 Task: Find connections with filter location Vaulx-en-Velin with filter topic #Businessintelligence with filter profile language French with filter current company Viatris with filter school Loyola-ICAM College of Engineering and Technology with filter industry Machinery Manufacturing with filter service category Customer Service with filter keywords title Technical Writer
Action: Mouse moved to (255, 202)
Screenshot: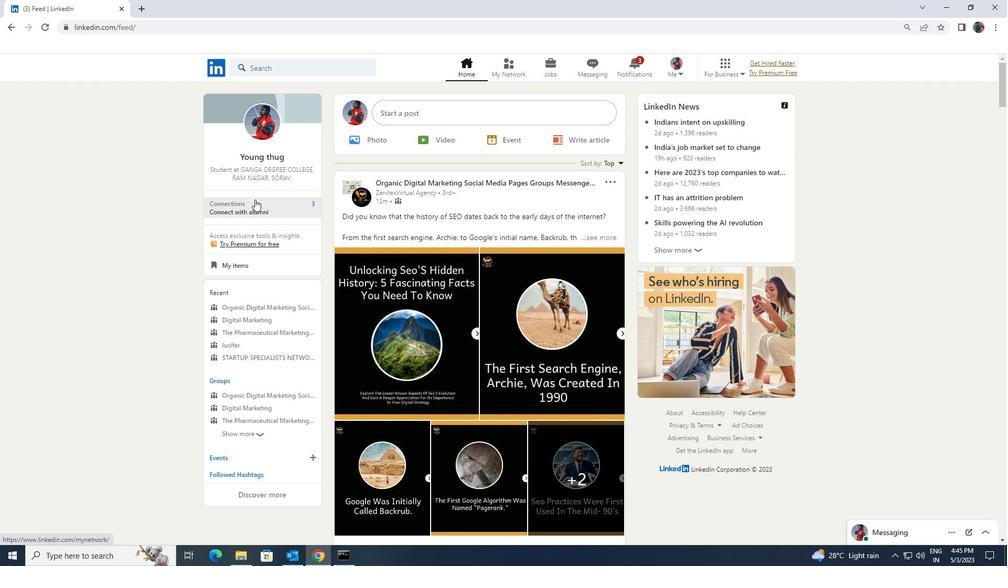 
Action: Mouse pressed left at (255, 202)
Screenshot: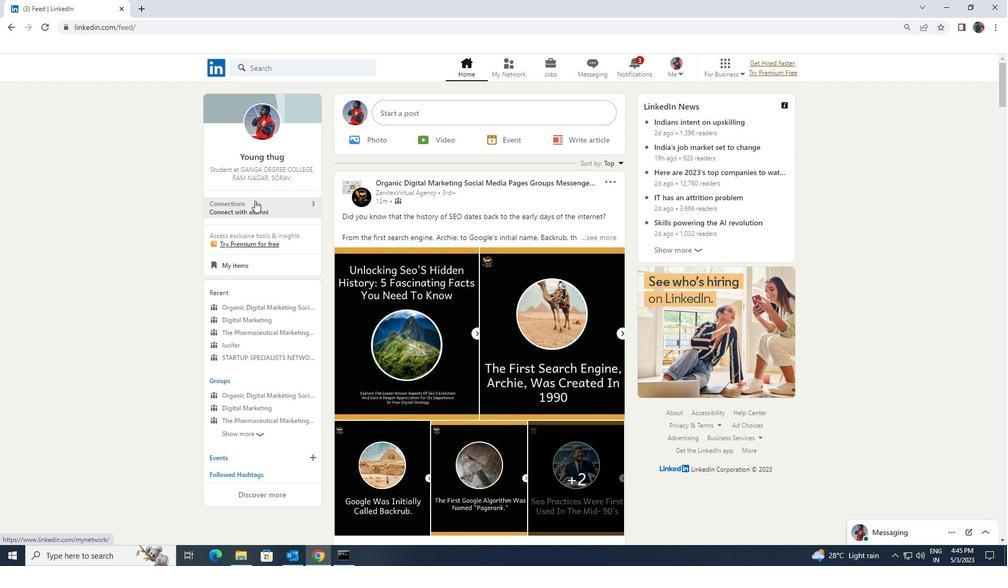 
Action: Mouse moved to (266, 129)
Screenshot: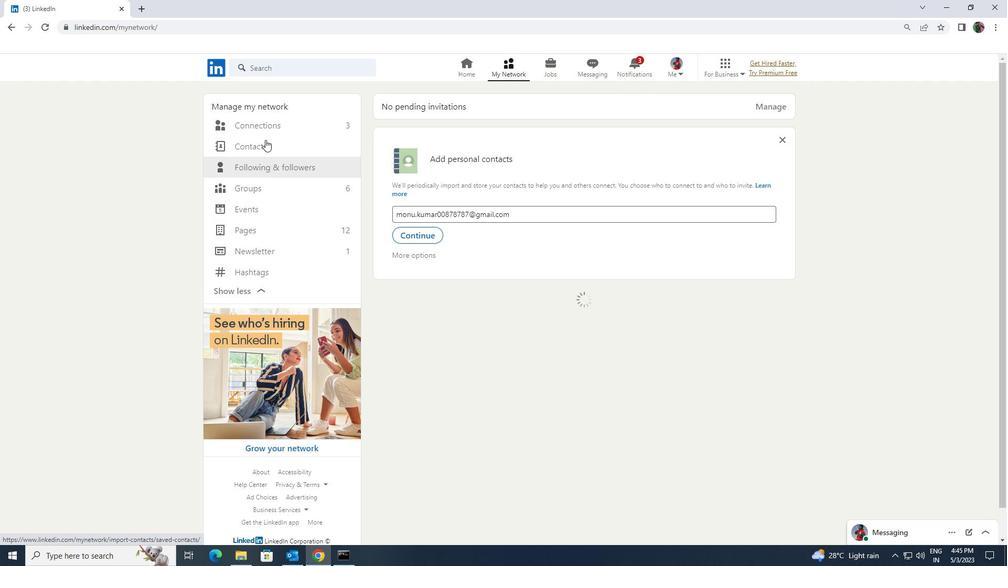 
Action: Mouse pressed left at (266, 129)
Screenshot: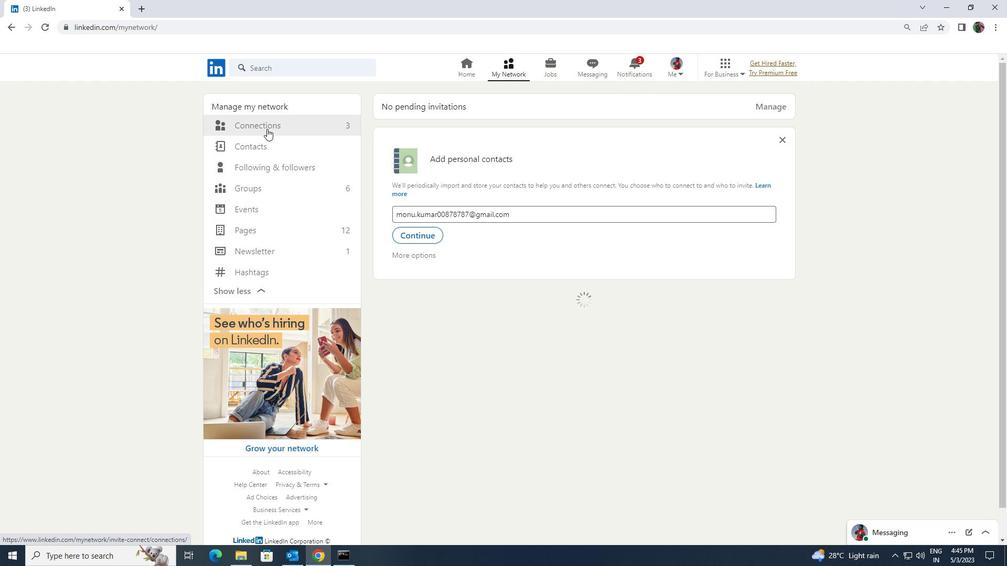 
Action: Mouse moved to (569, 125)
Screenshot: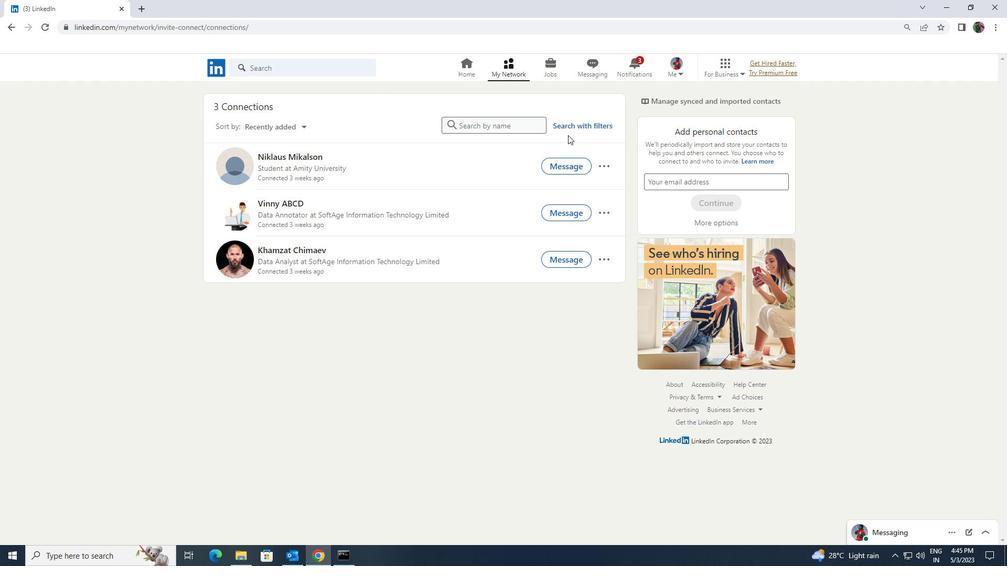 
Action: Mouse pressed left at (569, 125)
Screenshot: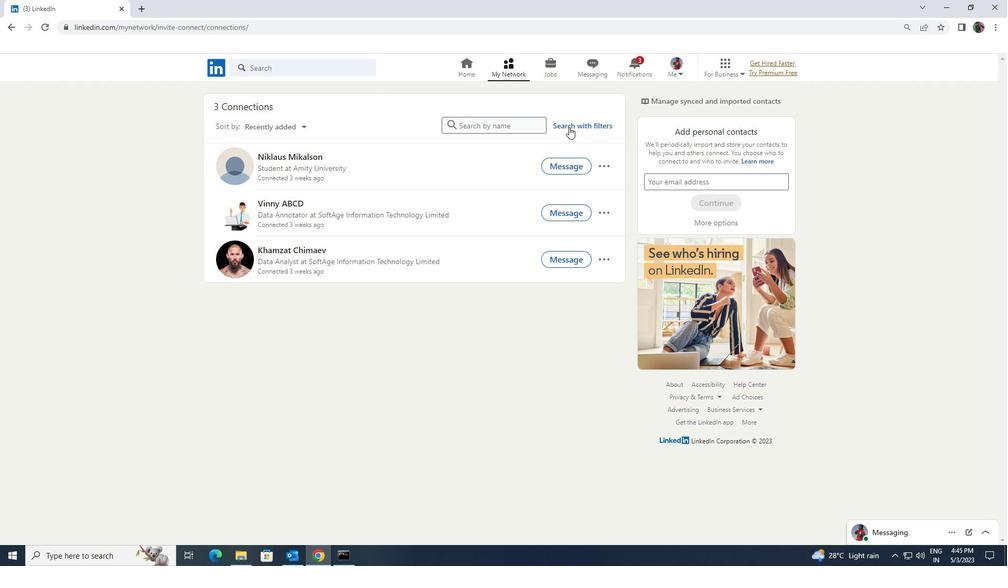 
Action: Mouse moved to (545, 99)
Screenshot: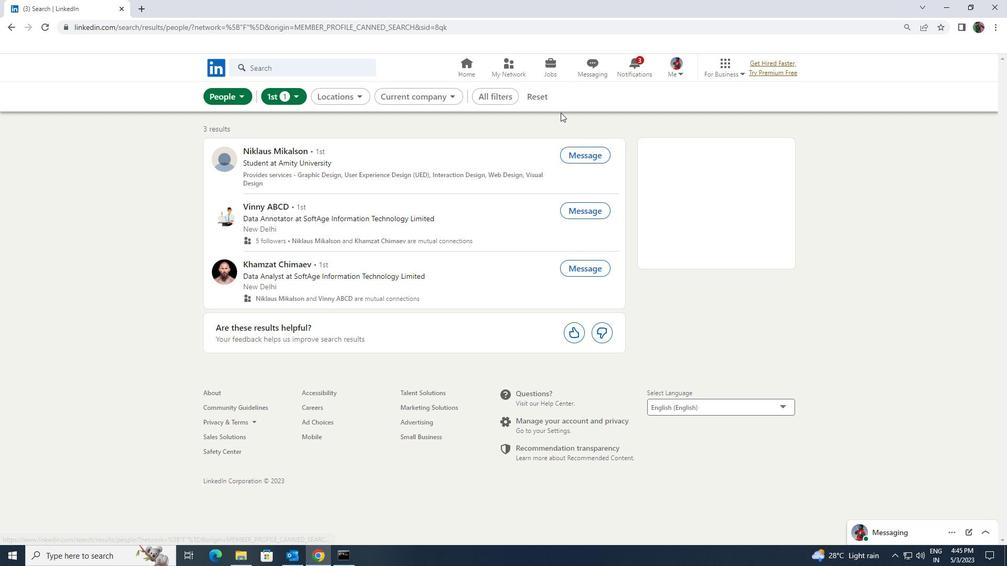 
Action: Mouse pressed left at (545, 99)
Screenshot: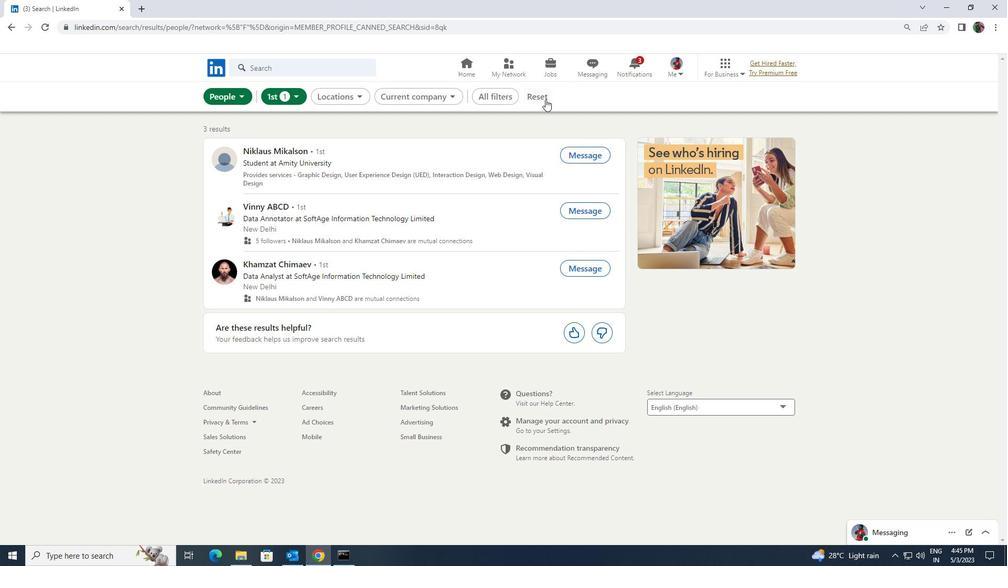 
Action: Mouse moved to (529, 96)
Screenshot: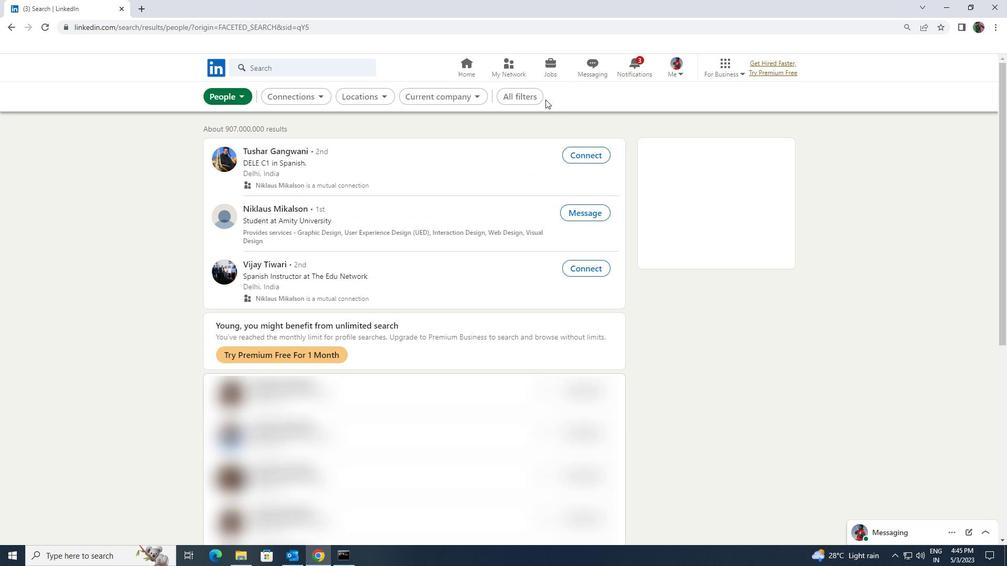 
Action: Mouse pressed left at (529, 96)
Screenshot: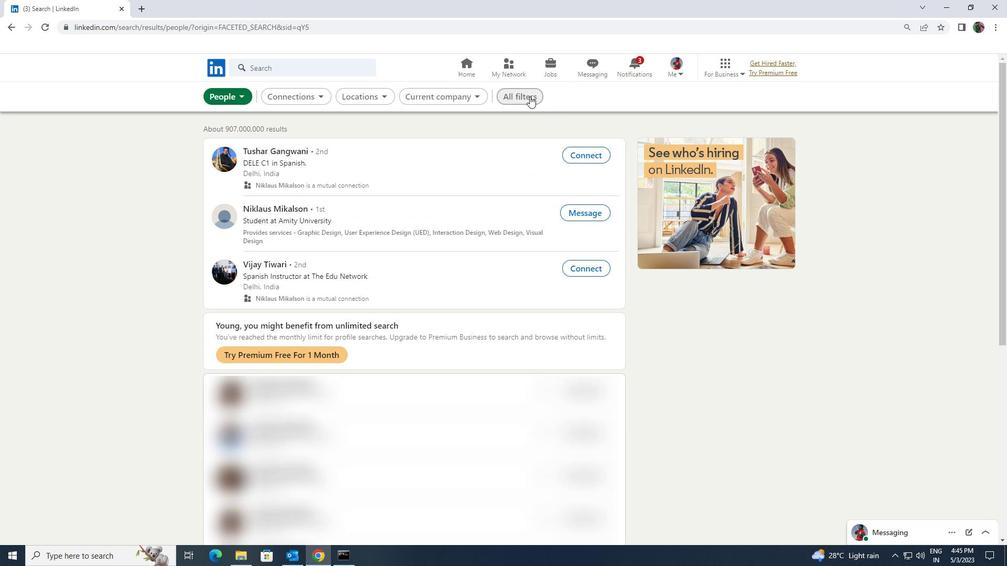 
Action: Mouse moved to (862, 408)
Screenshot: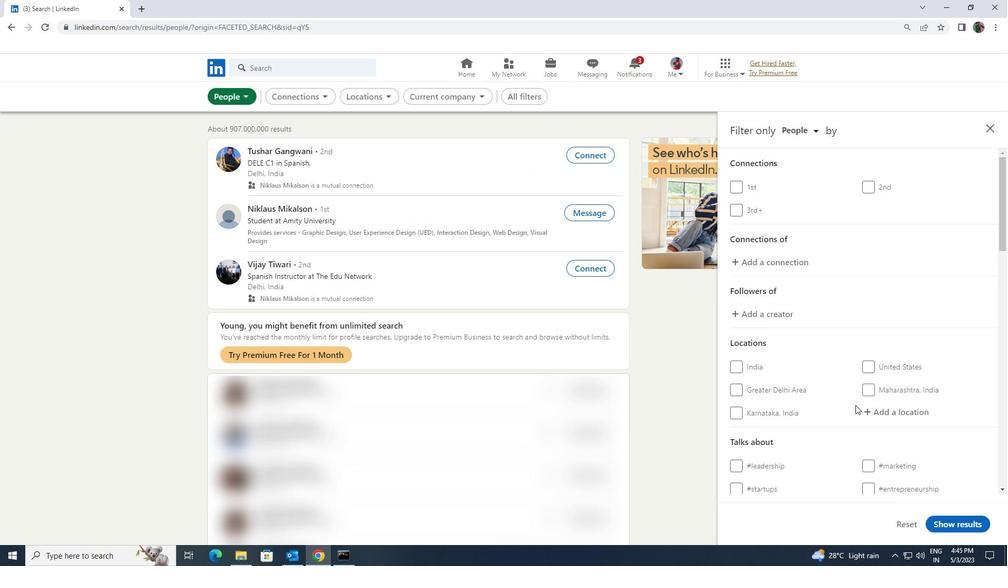 
Action: Mouse pressed left at (862, 408)
Screenshot: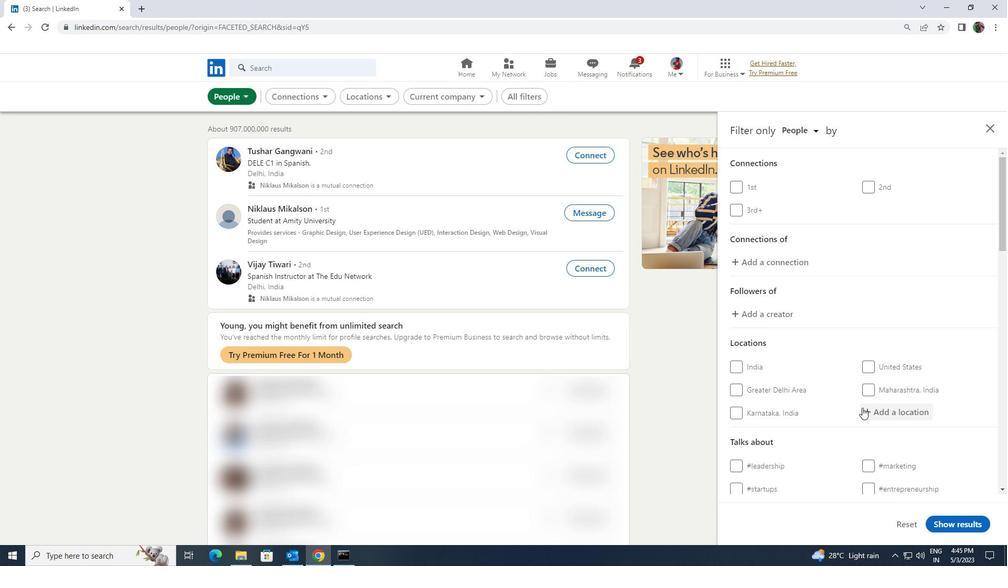 
Action: Key pressed <Key.shift>VAUL
Screenshot: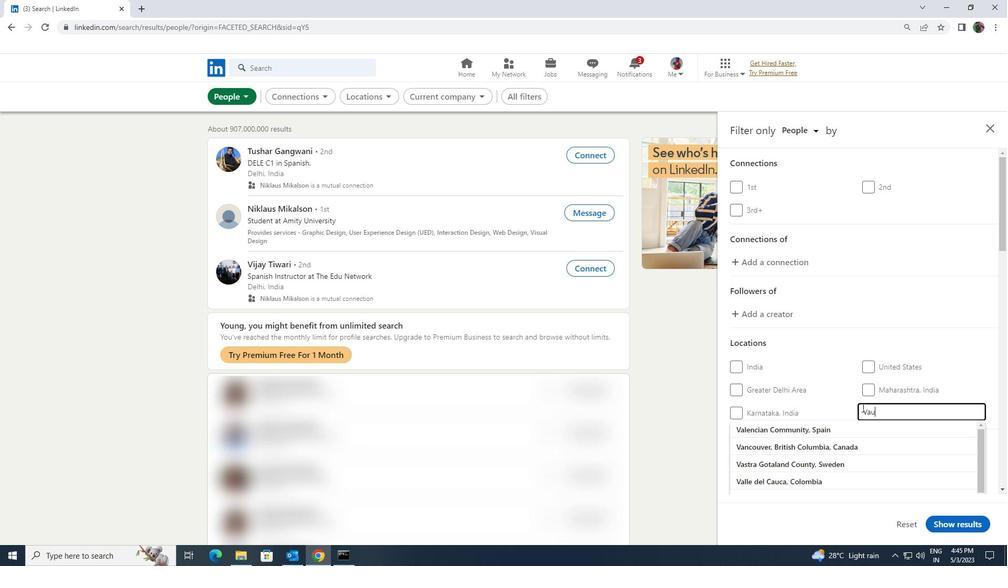
Action: Mouse moved to (878, 430)
Screenshot: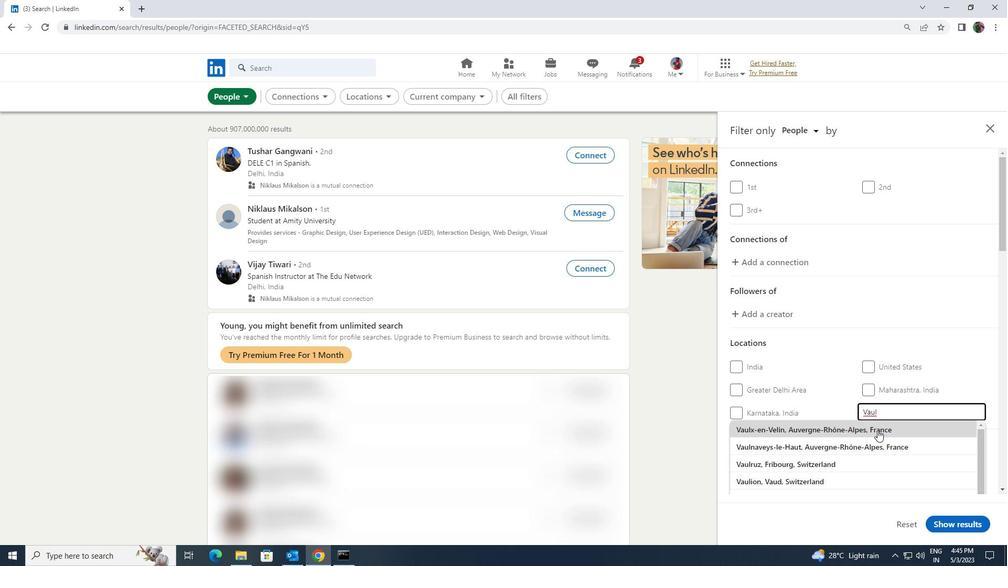 
Action: Mouse pressed left at (878, 430)
Screenshot: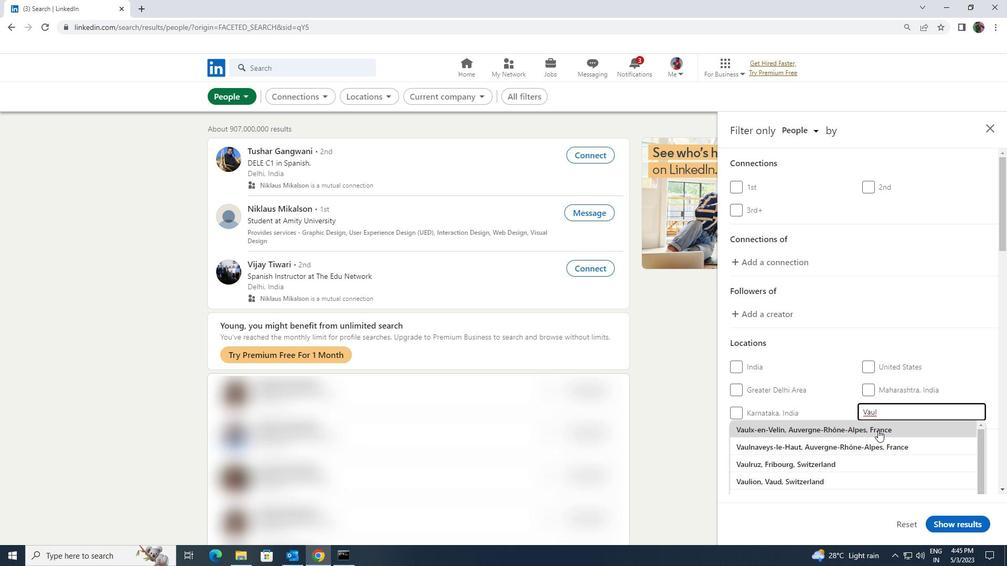 
Action: Mouse scrolled (878, 430) with delta (0, 0)
Screenshot: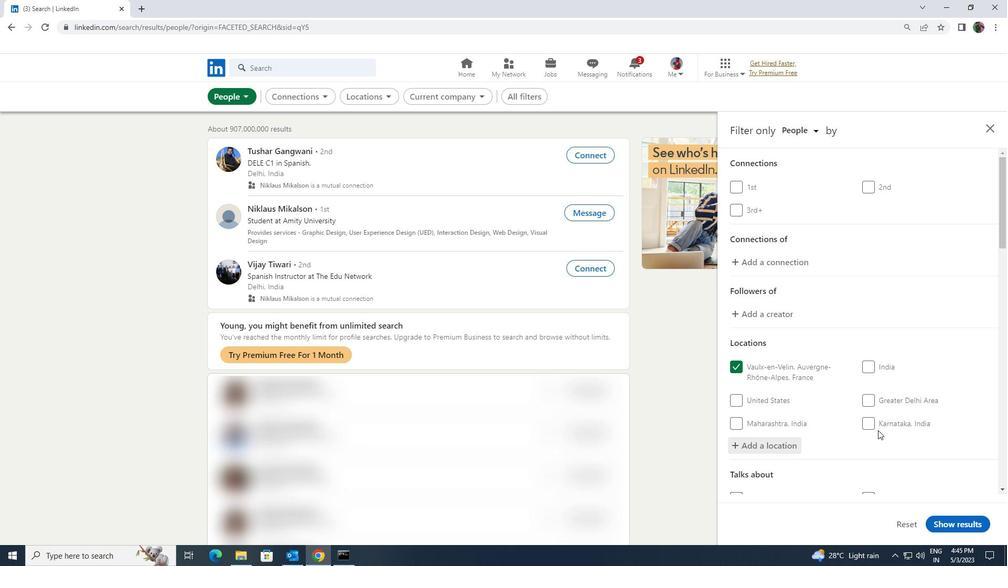
Action: Mouse scrolled (878, 430) with delta (0, 0)
Screenshot: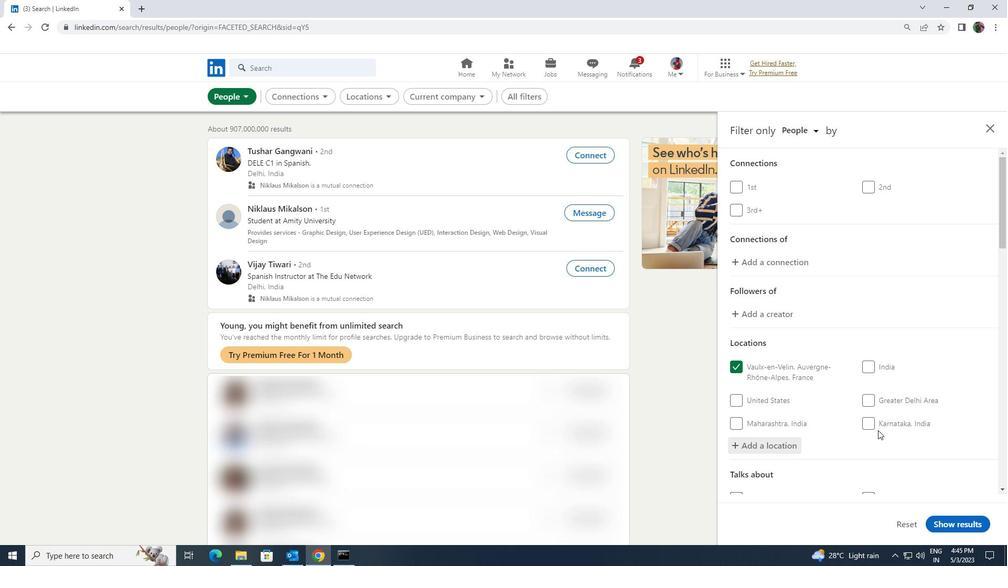 
Action: Mouse moved to (880, 437)
Screenshot: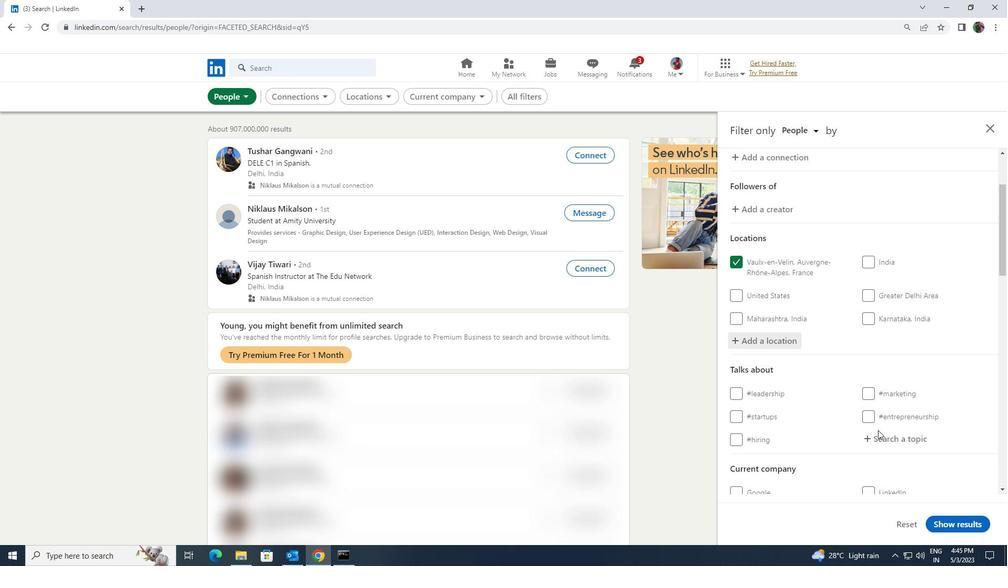 
Action: Mouse pressed left at (880, 437)
Screenshot: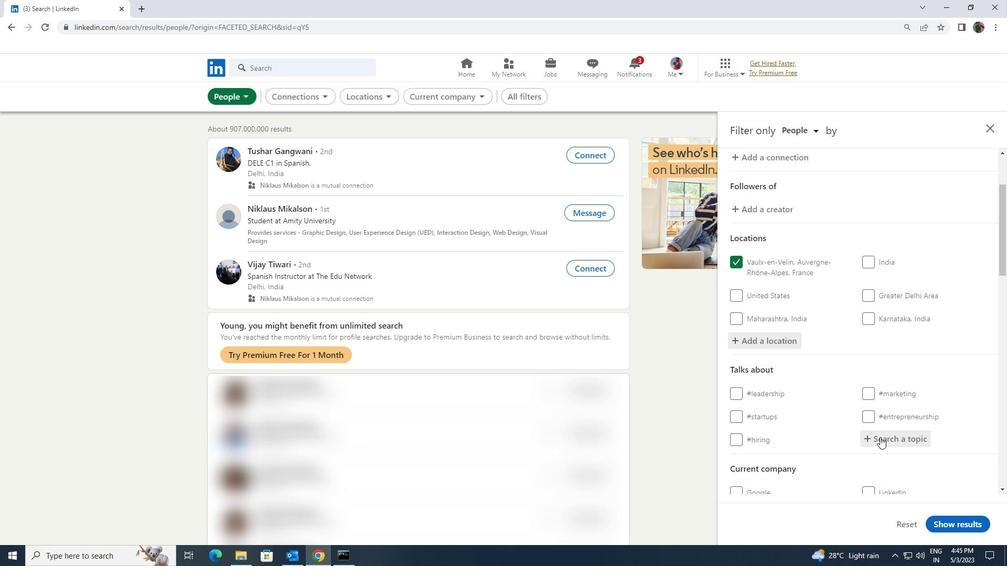 
Action: Key pressed <Key.shift><Key.shift><Key.shift>BUSINESSINT
Screenshot: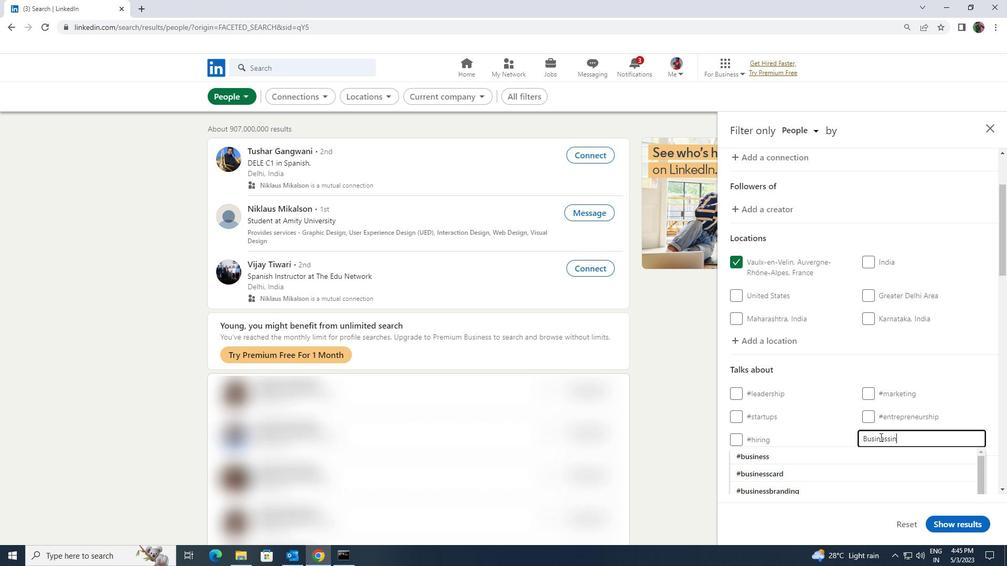 
Action: Mouse moved to (874, 450)
Screenshot: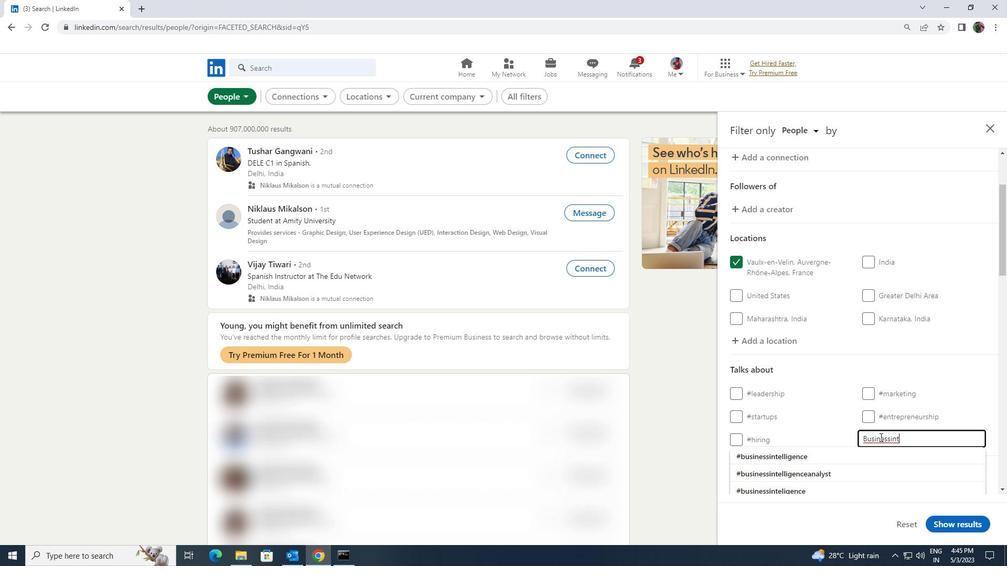 
Action: Mouse pressed left at (874, 450)
Screenshot: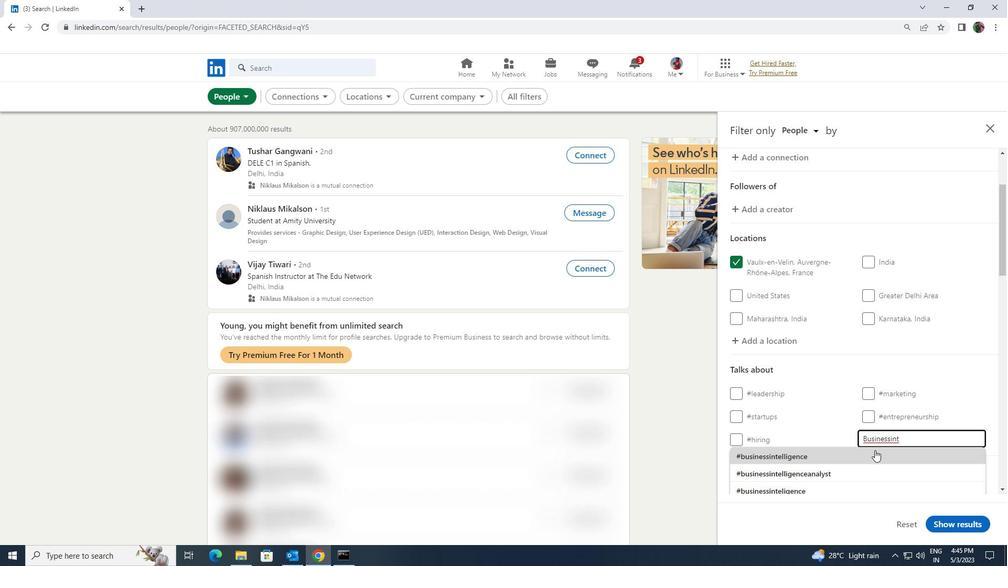 
Action: Mouse scrolled (874, 450) with delta (0, 0)
Screenshot: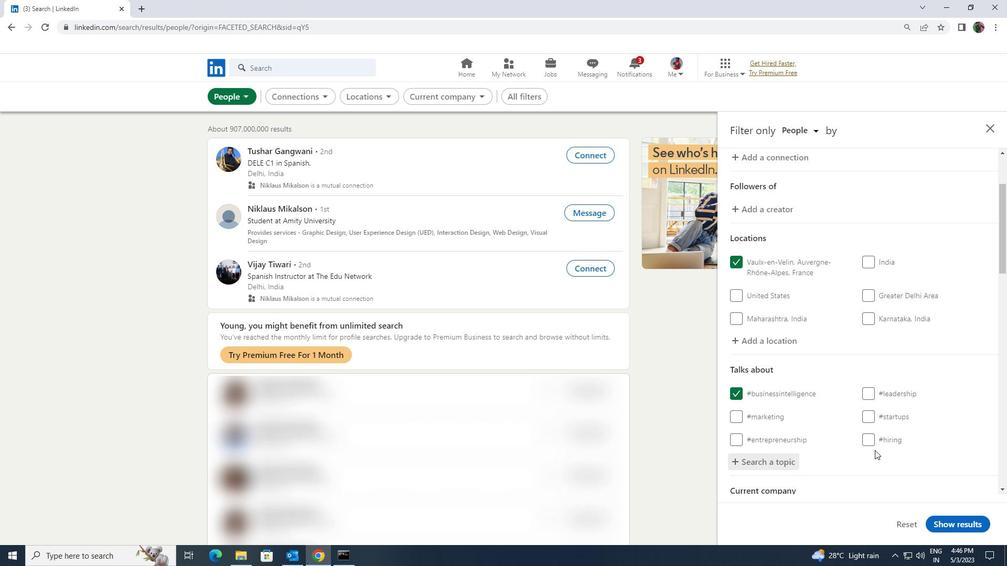 
Action: Mouse scrolled (874, 450) with delta (0, 0)
Screenshot: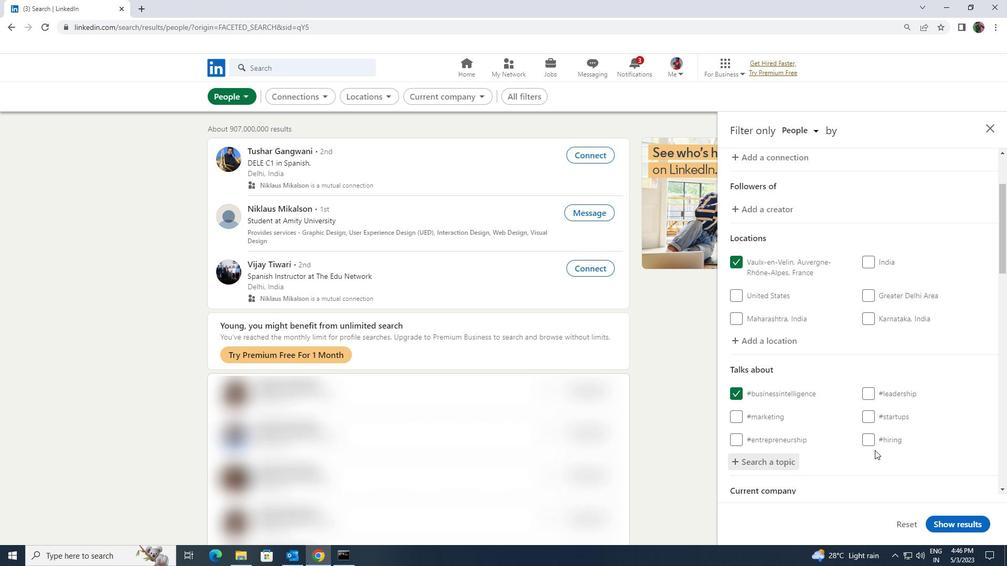 
Action: Mouse moved to (873, 450)
Screenshot: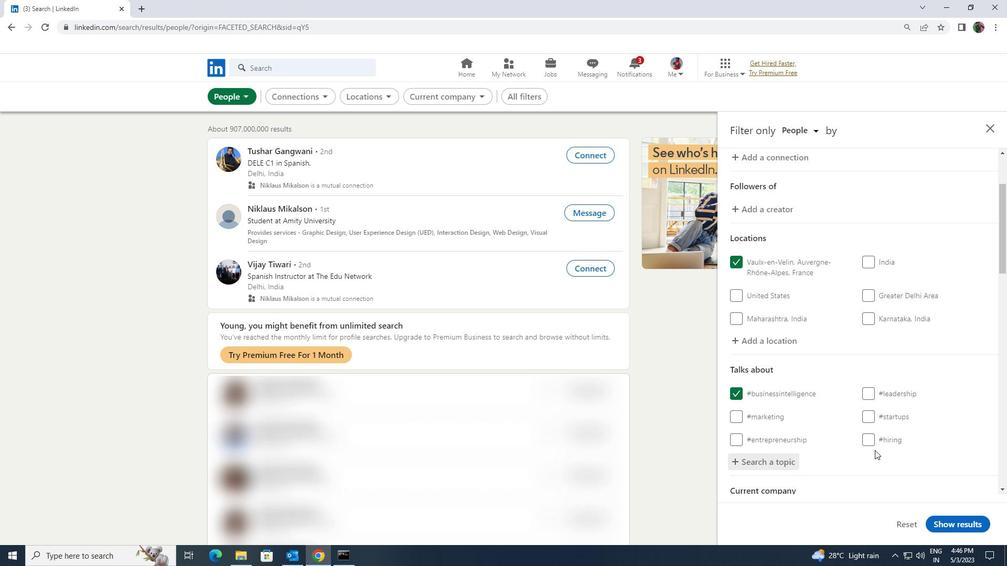 
Action: Mouse scrolled (873, 449) with delta (0, 0)
Screenshot: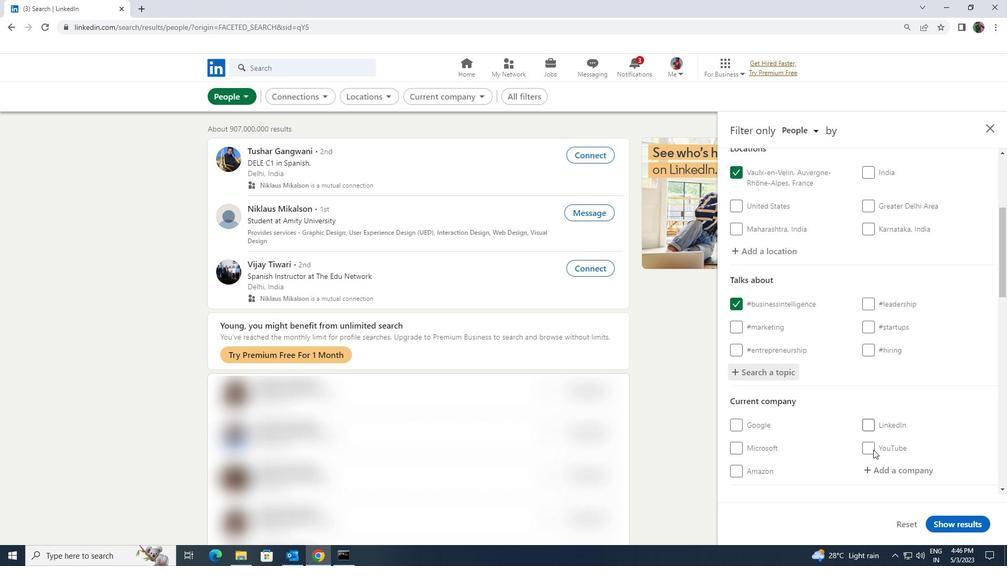 
Action: Mouse scrolled (873, 449) with delta (0, 0)
Screenshot: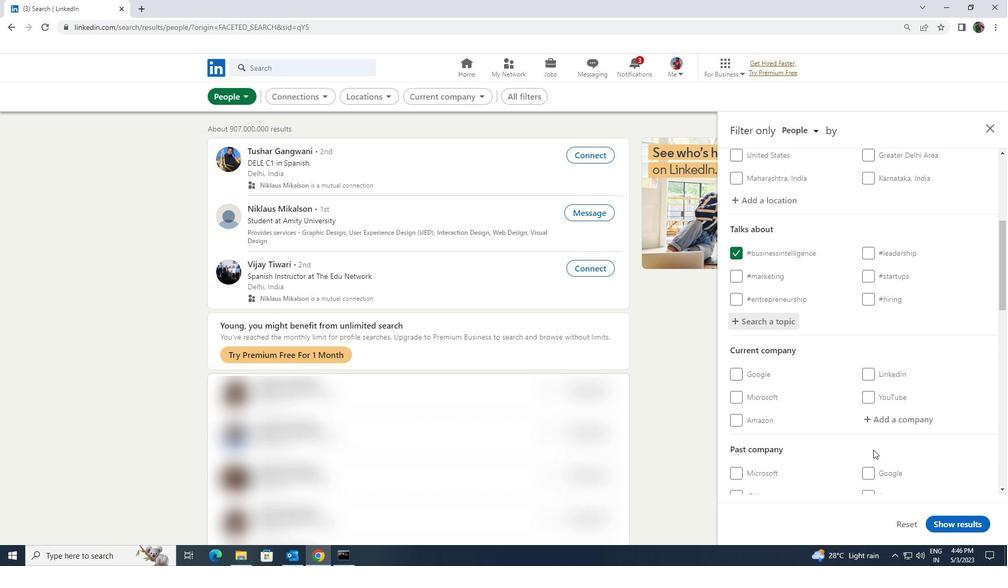 
Action: Mouse scrolled (873, 449) with delta (0, 0)
Screenshot: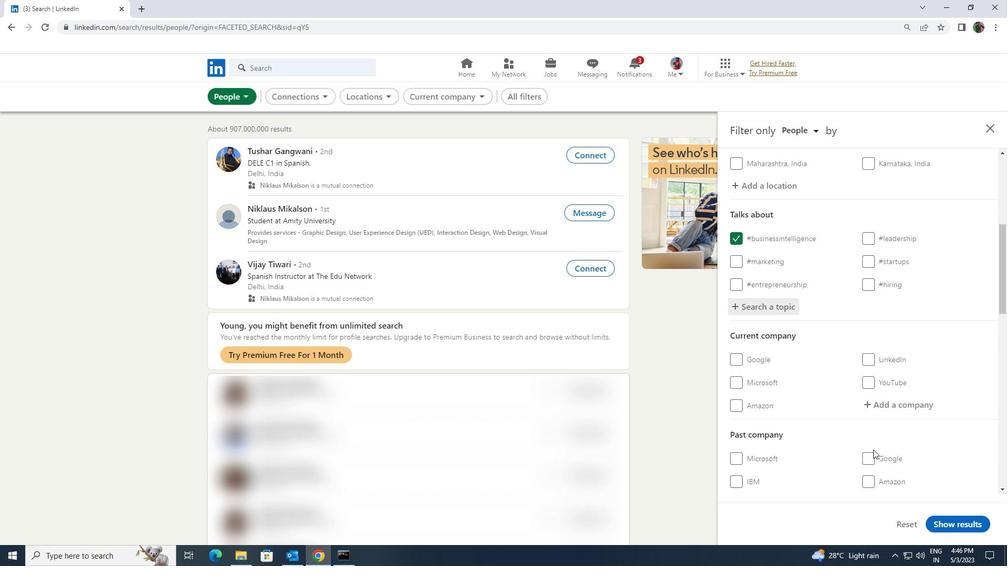 
Action: Mouse scrolled (873, 449) with delta (0, 0)
Screenshot: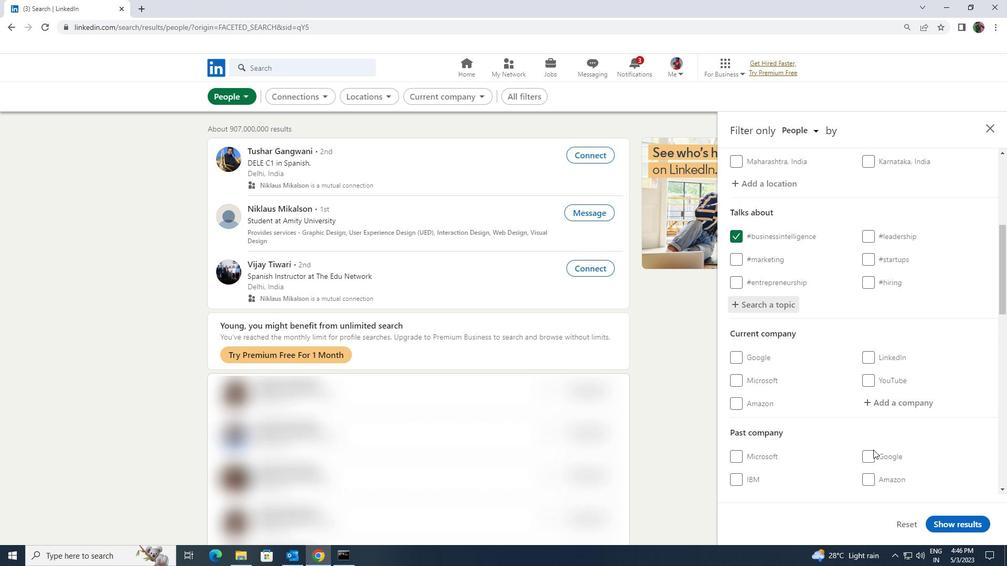 
Action: Mouse scrolled (873, 449) with delta (0, 0)
Screenshot: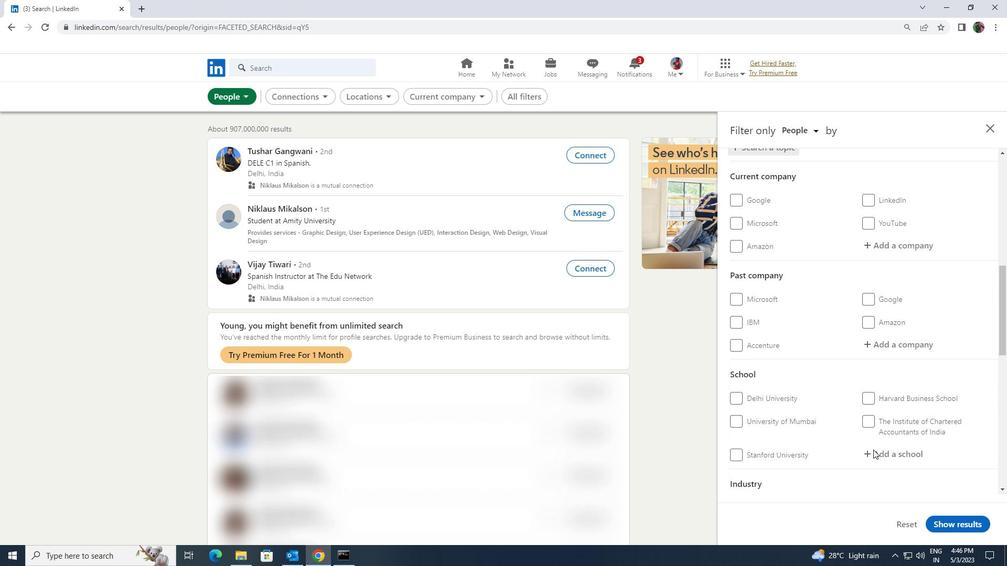 
Action: Mouse scrolled (873, 449) with delta (0, 0)
Screenshot: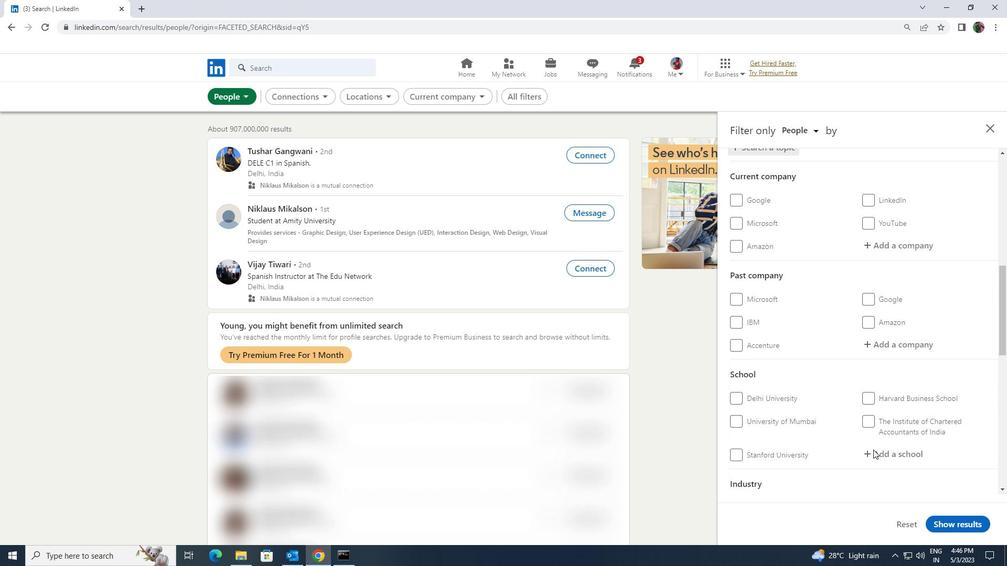 
Action: Mouse scrolled (873, 449) with delta (0, 0)
Screenshot: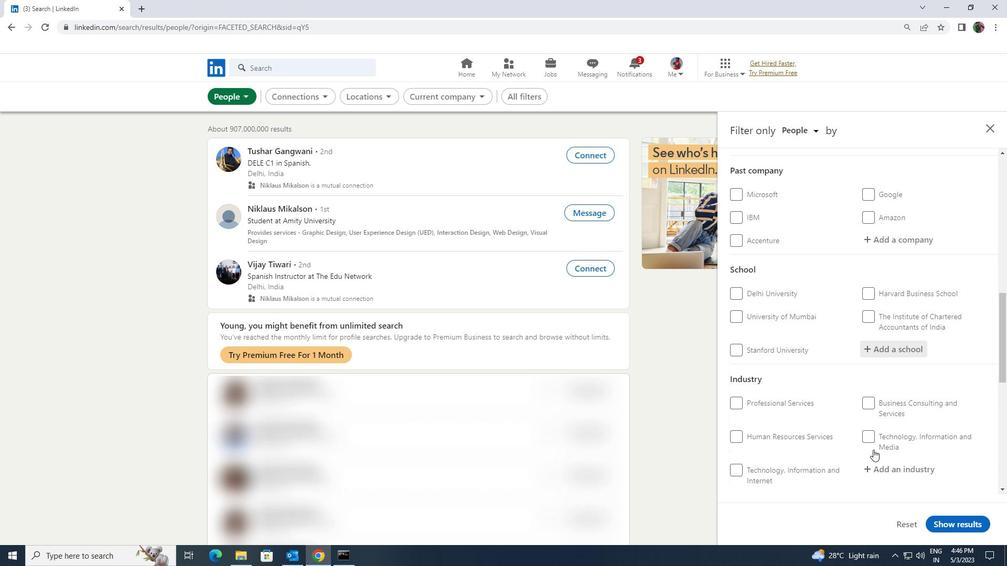 
Action: Mouse scrolled (873, 449) with delta (0, 0)
Screenshot: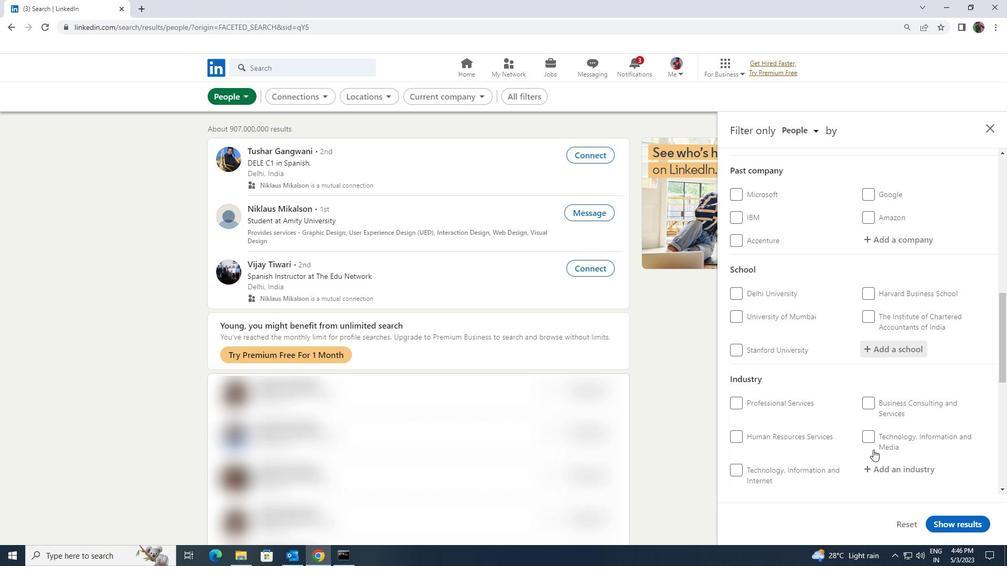 
Action: Mouse moved to (872, 431)
Screenshot: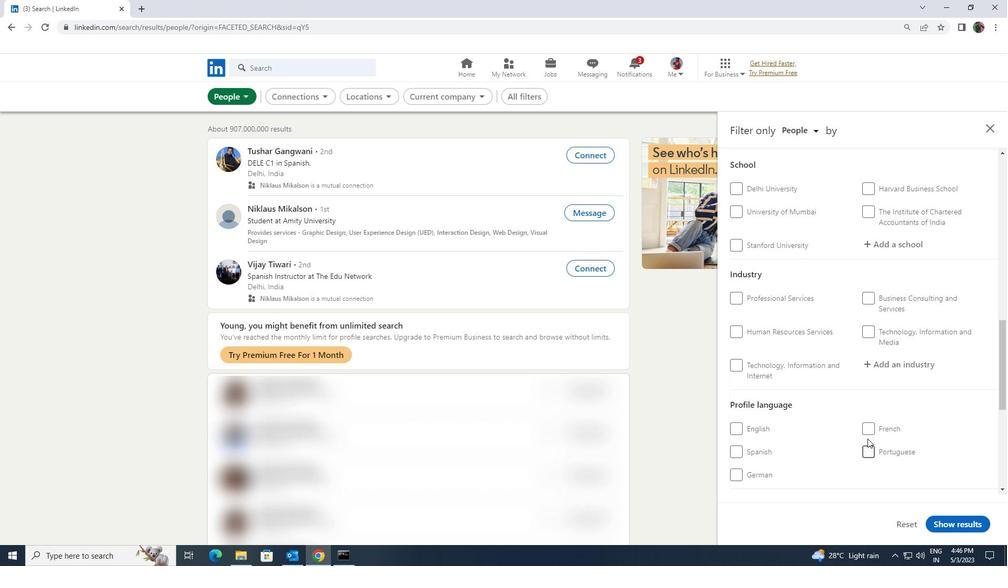 
Action: Mouse pressed left at (872, 431)
Screenshot: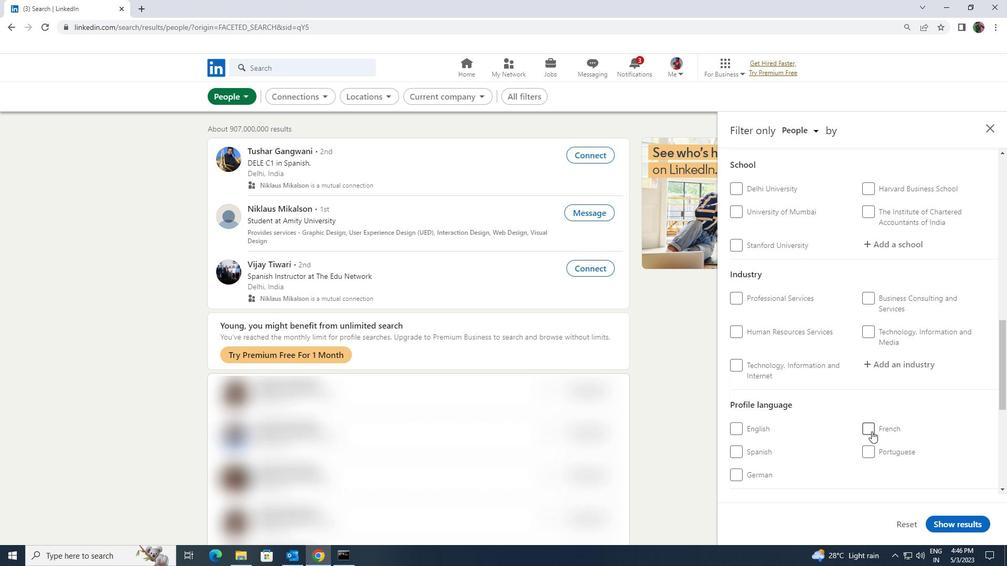 
Action: Mouse scrolled (872, 431) with delta (0, 0)
Screenshot: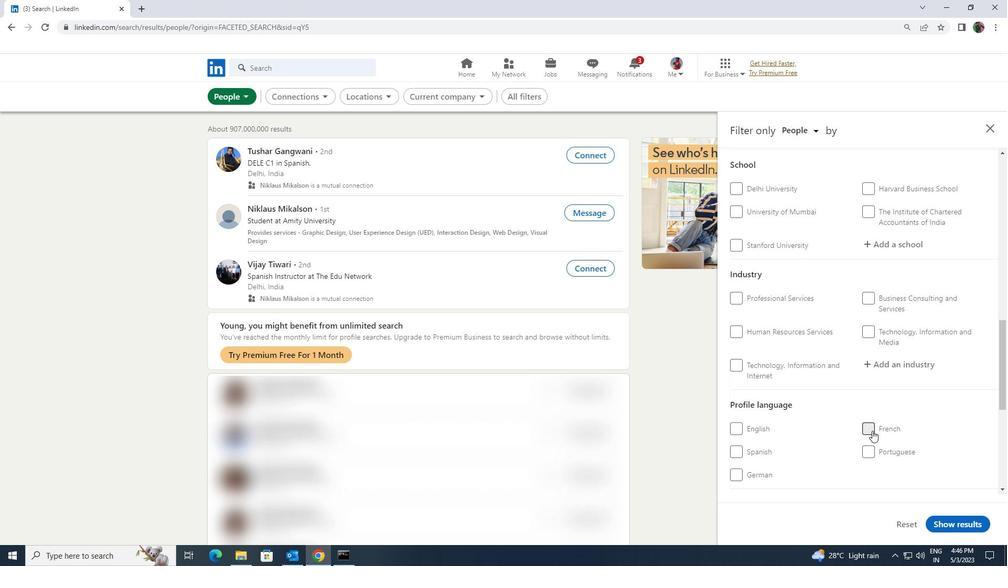 
Action: Mouse scrolled (872, 431) with delta (0, 0)
Screenshot: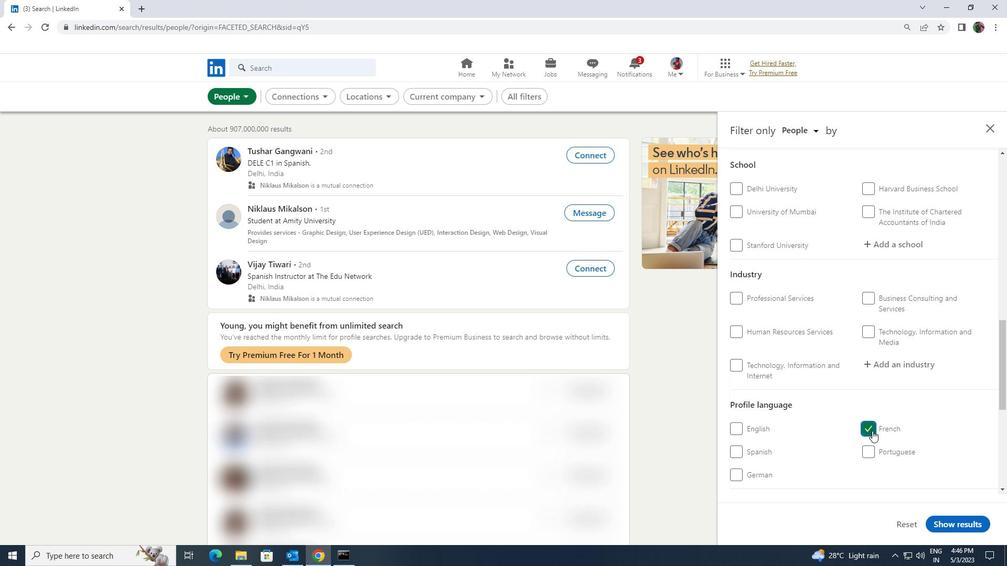 
Action: Mouse scrolled (872, 431) with delta (0, 0)
Screenshot: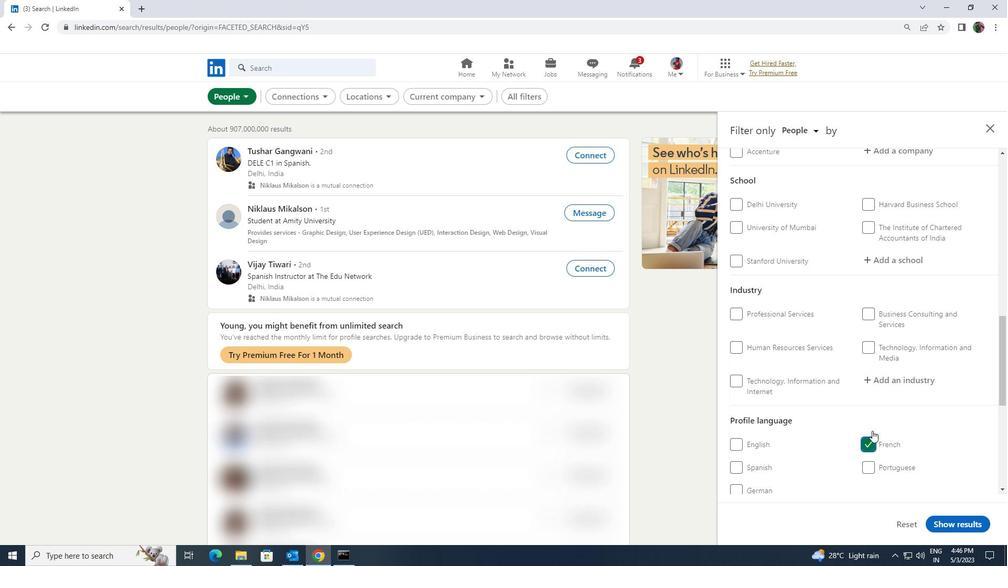 
Action: Mouse scrolled (872, 431) with delta (0, 0)
Screenshot: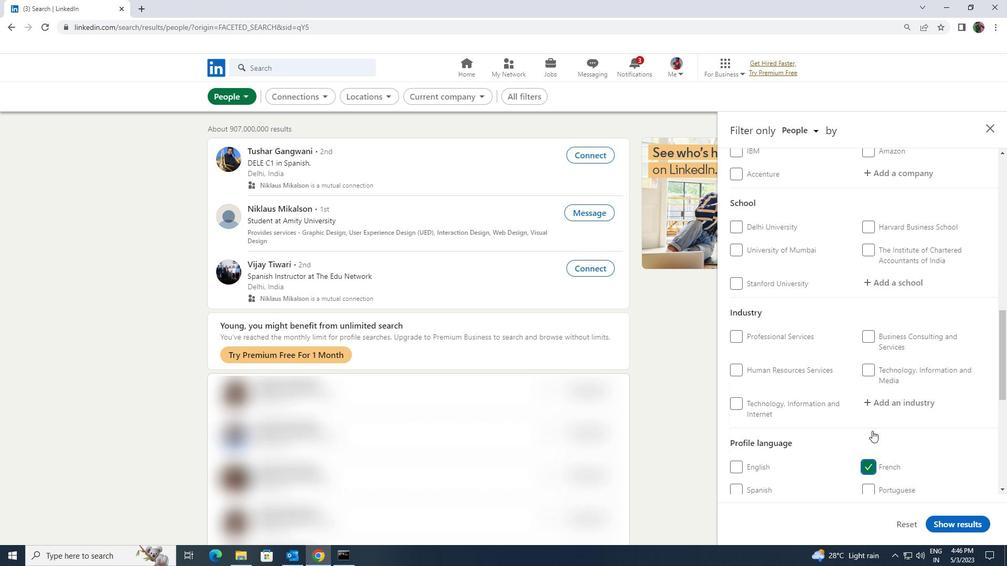
Action: Mouse scrolled (872, 431) with delta (0, 0)
Screenshot: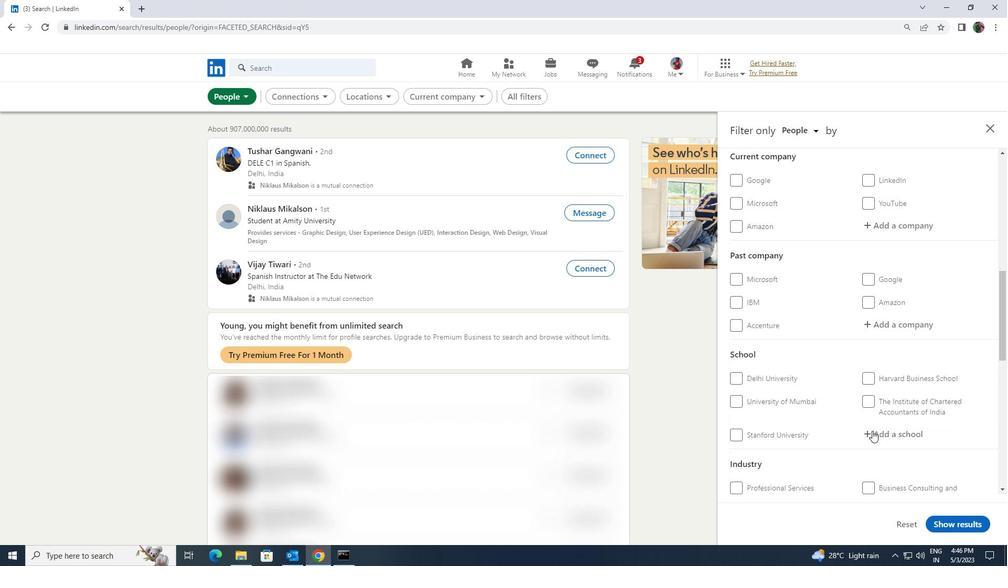 
Action: Mouse scrolled (872, 431) with delta (0, 0)
Screenshot: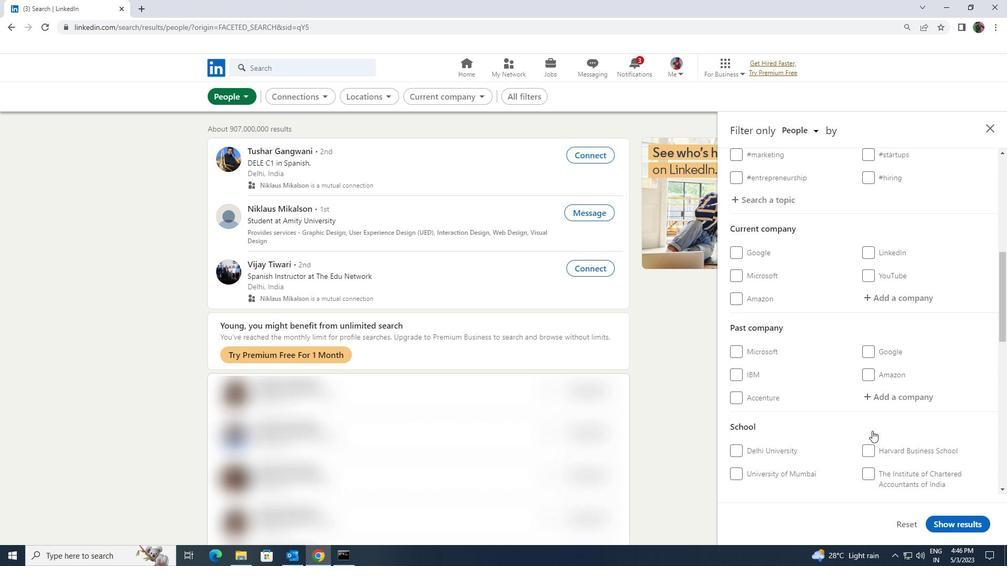 
Action: Mouse scrolled (872, 431) with delta (0, 0)
Screenshot: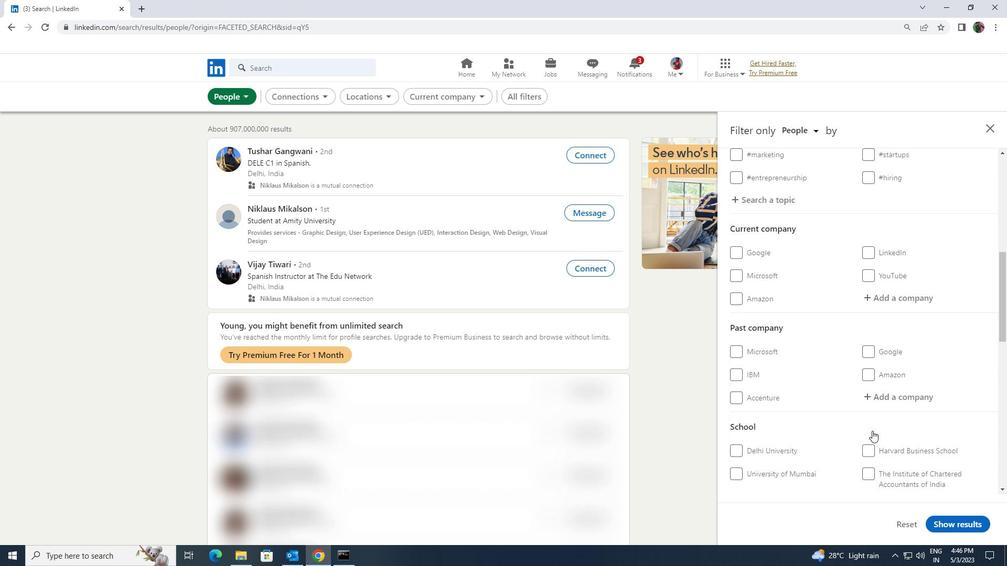 
Action: Mouse moved to (880, 404)
Screenshot: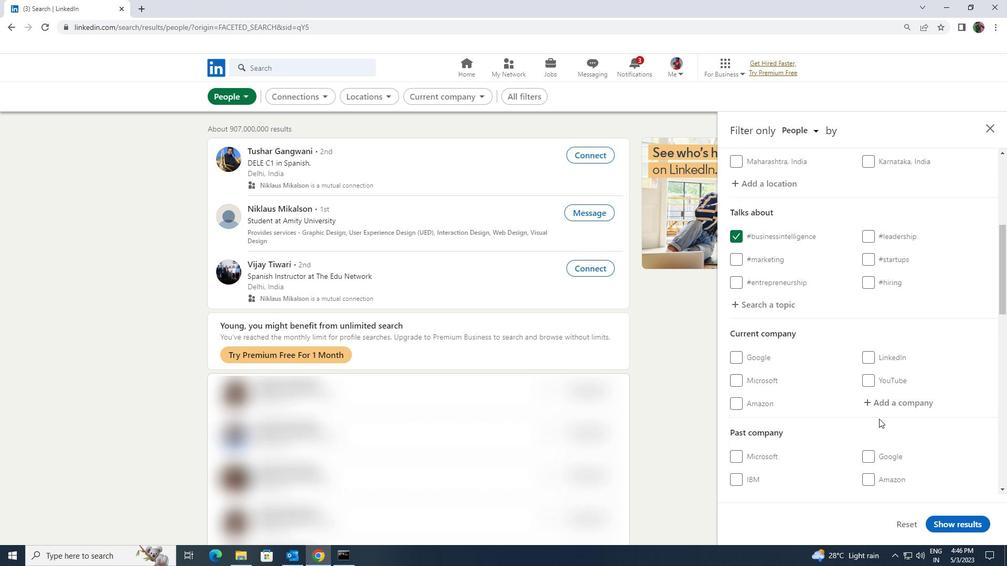 
Action: Mouse pressed left at (880, 404)
Screenshot: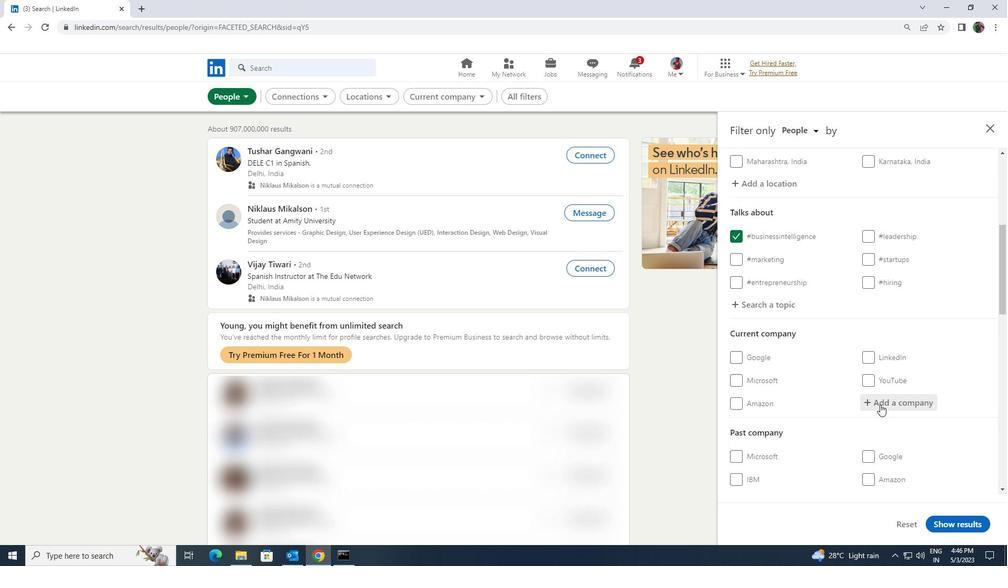 
Action: Key pressed <Key.shift>LOYOLA<Key.space><Key.shift>IC
Screenshot: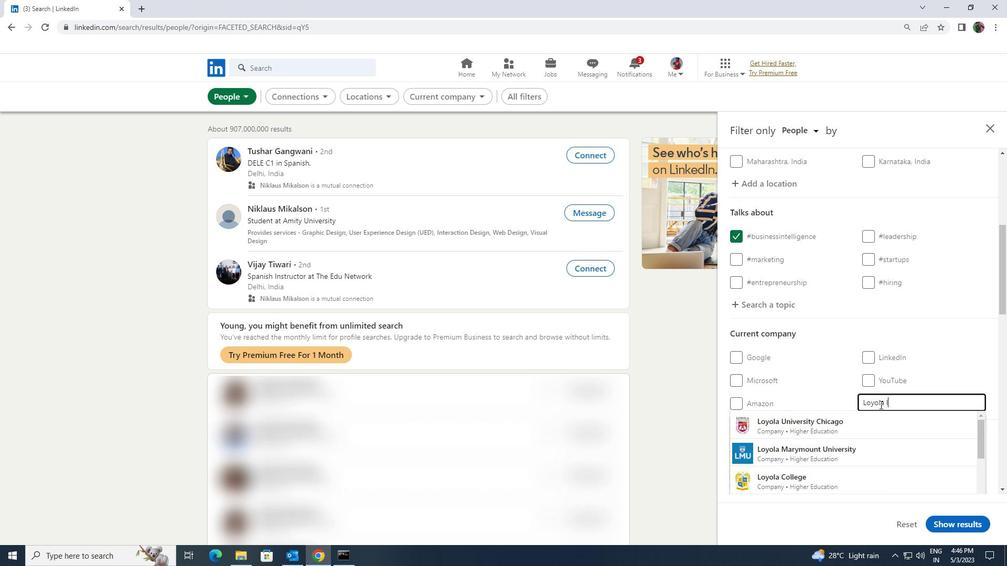 
Action: Mouse moved to (871, 417)
Screenshot: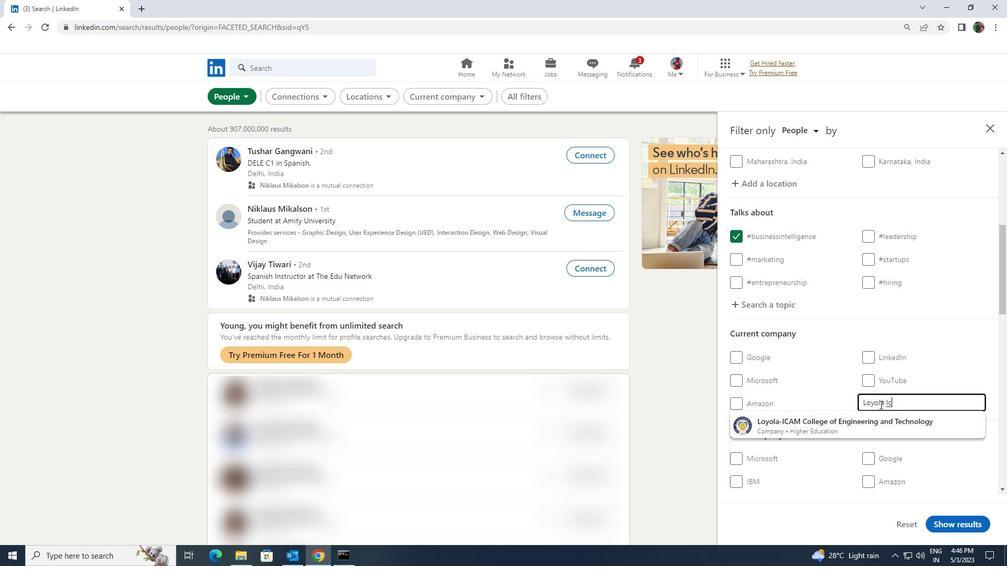 
Action: Mouse pressed left at (871, 417)
Screenshot: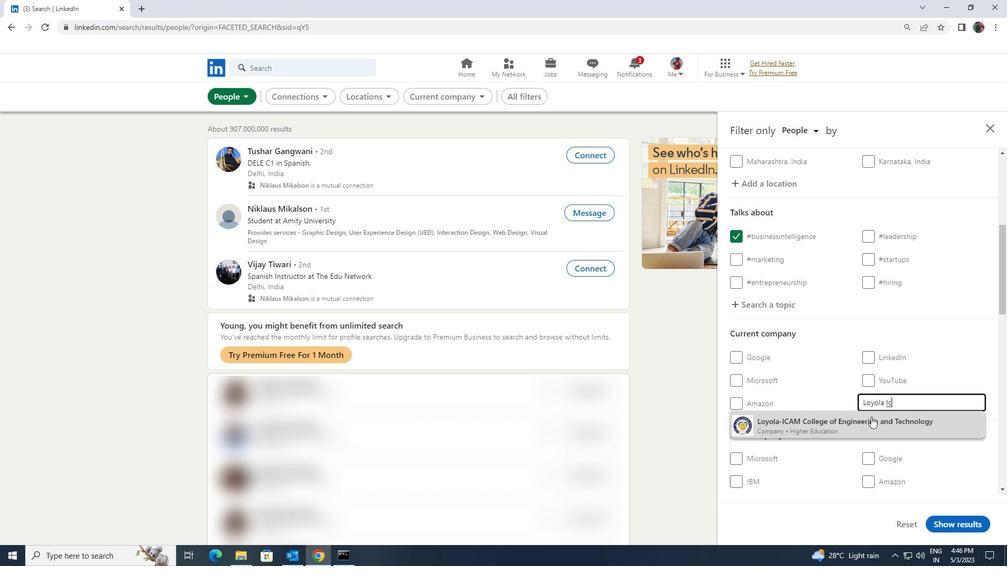 
Action: Mouse scrolled (871, 416) with delta (0, 0)
Screenshot: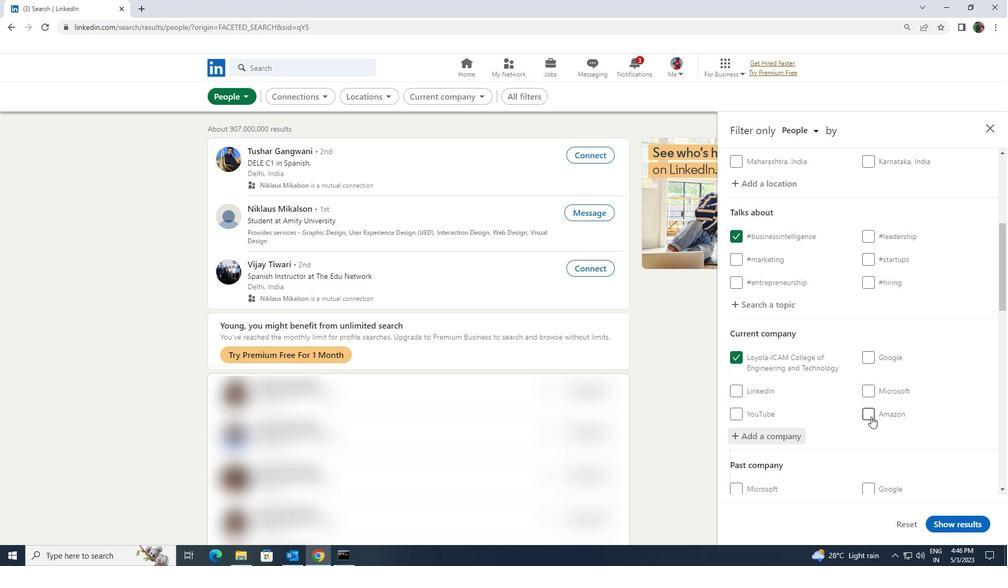 
Action: Mouse scrolled (871, 416) with delta (0, 0)
Screenshot: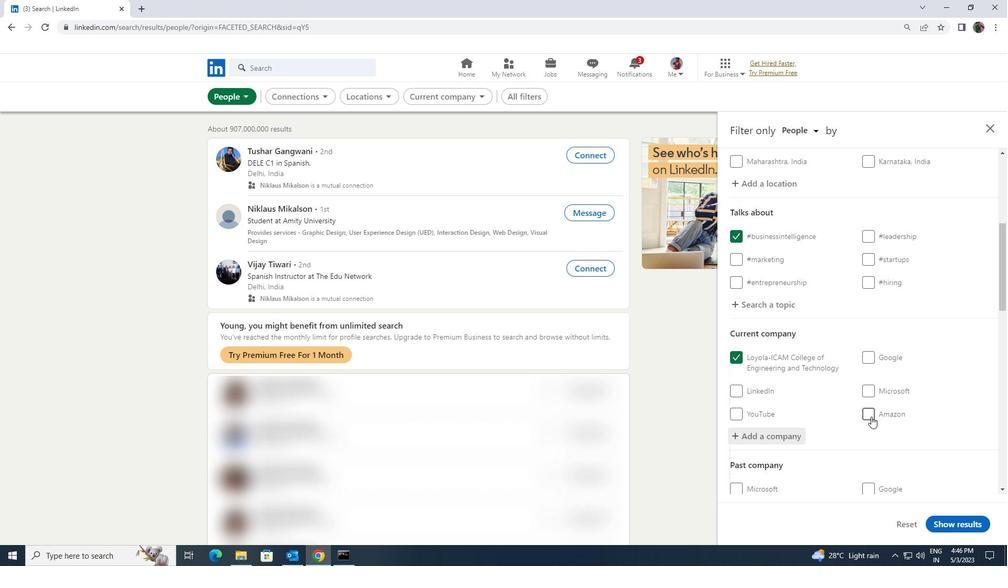 
Action: Mouse scrolled (871, 416) with delta (0, 0)
Screenshot: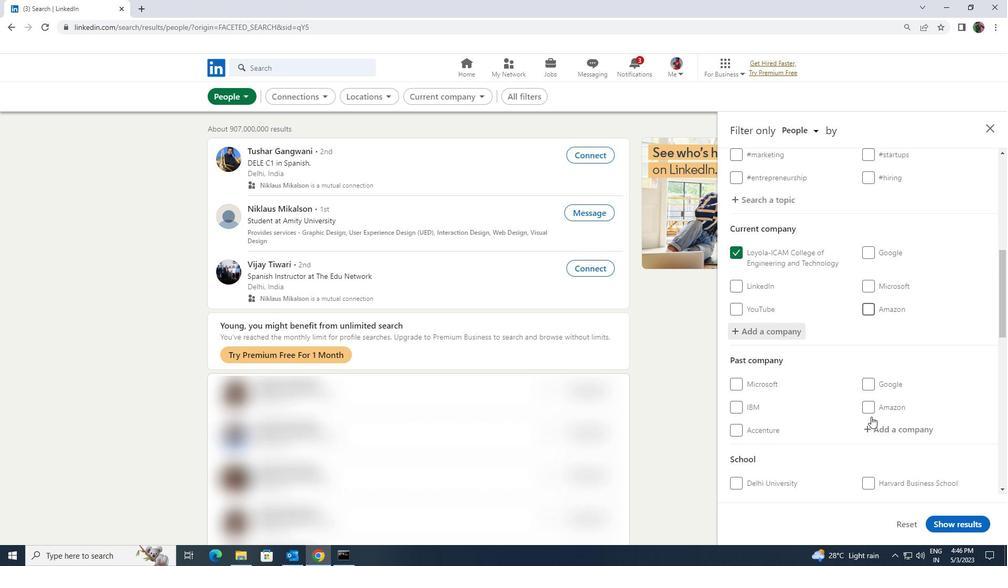 
Action: Mouse scrolled (871, 416) with delta (0, 0)
Screenshot: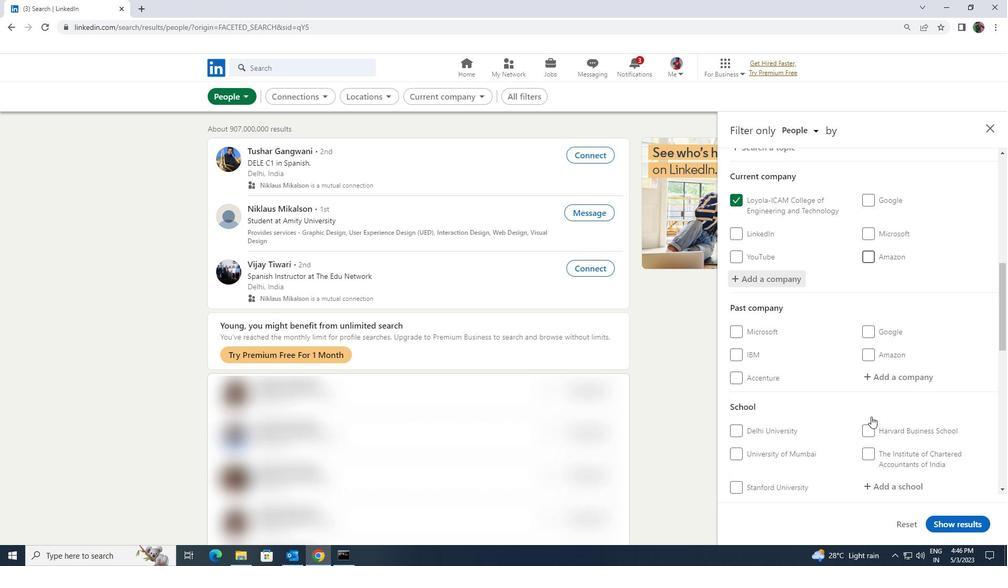 
Action: Mouse scrolled (871, 416) with delta (0, 0)
Screenshot: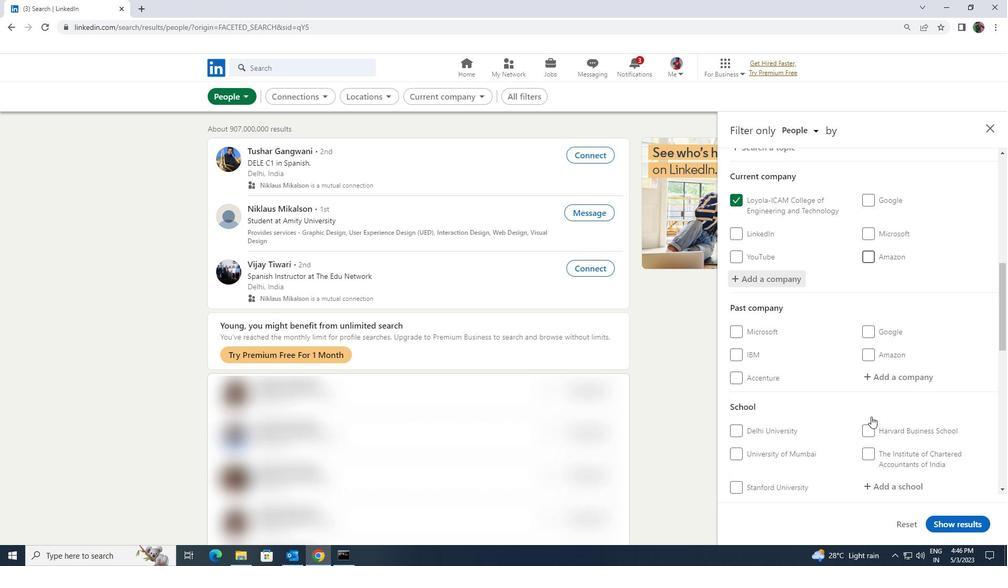 
Action: Mouse moved to (864, 386)
Screenshot: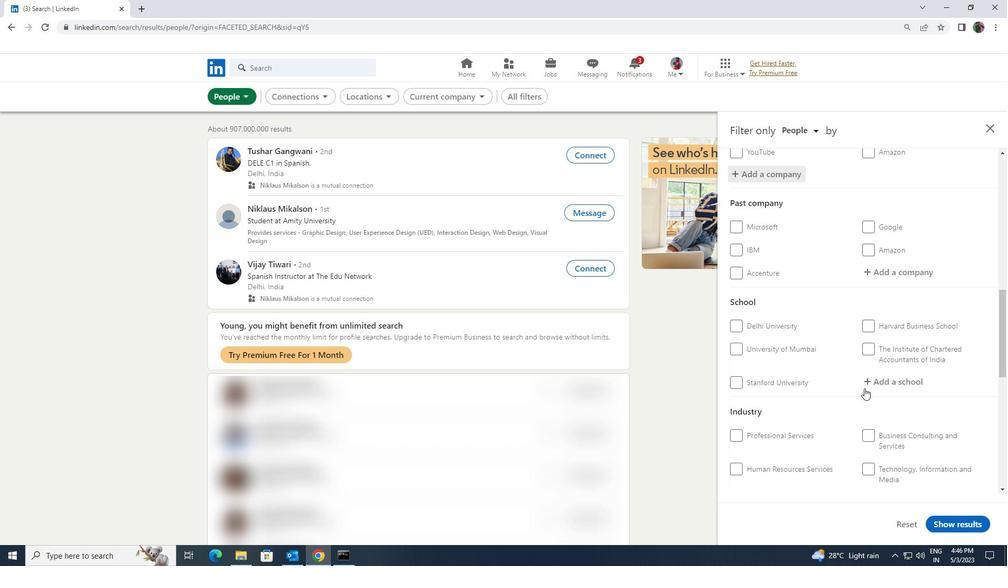 
Action: Mouse pressed left at (864, 386)
Screenshot: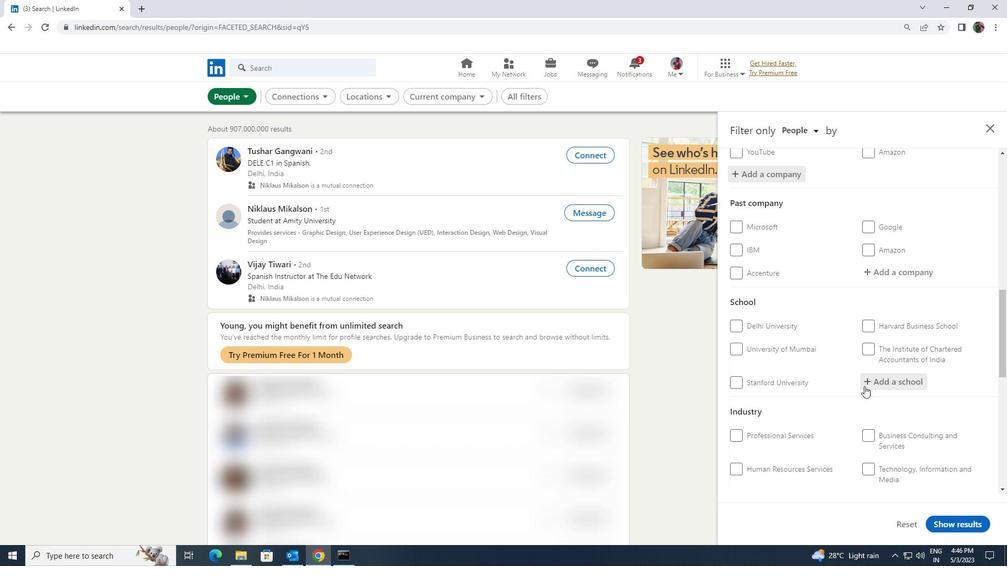
Action: Key pressed <Key.shift><Key.shift><Key.shift>MACHINERY<Key.space><Key.shift>MANU
Screenshot: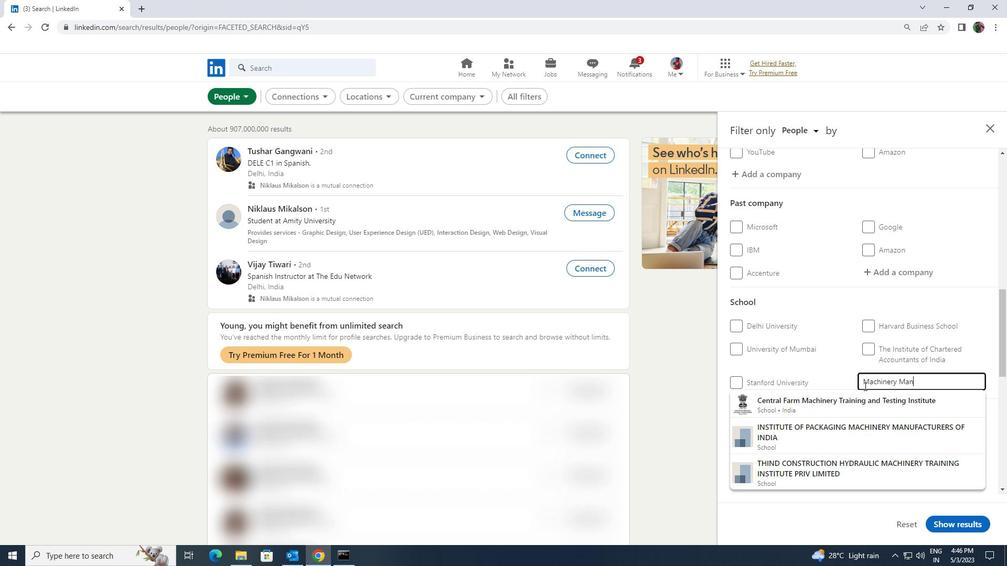 
Action: Mouse scrolled (864, 386) with delta (0, 0)
Screenshot: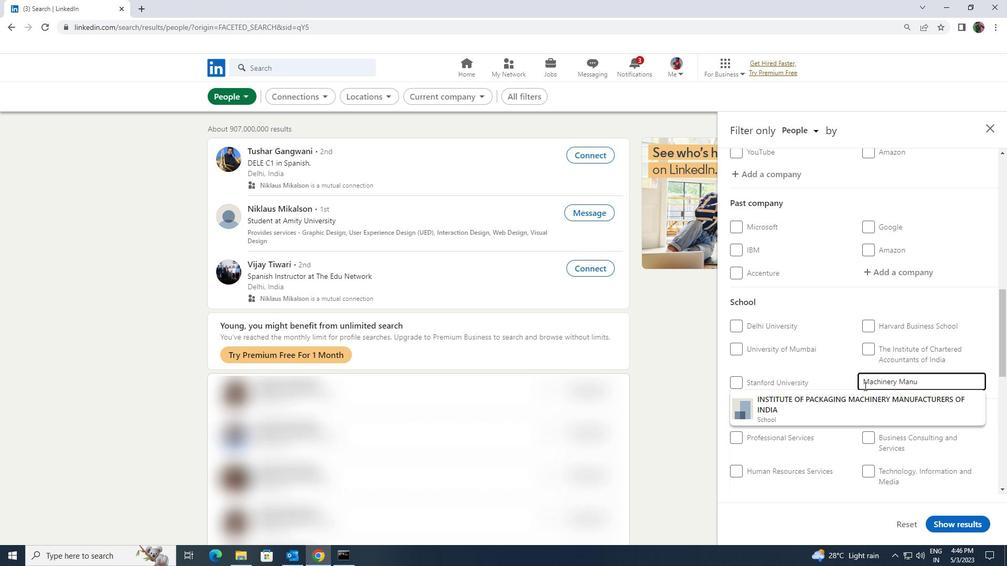 
Action: Mouse moved to (864, 358)
Screenshot: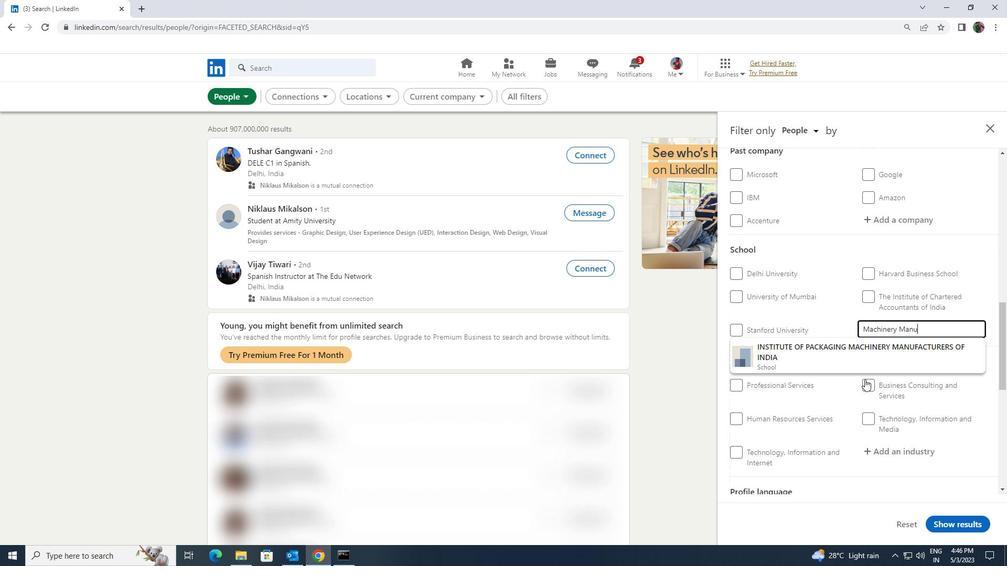 
Action: Mouse pressed left at (864, 358)
Screenshot: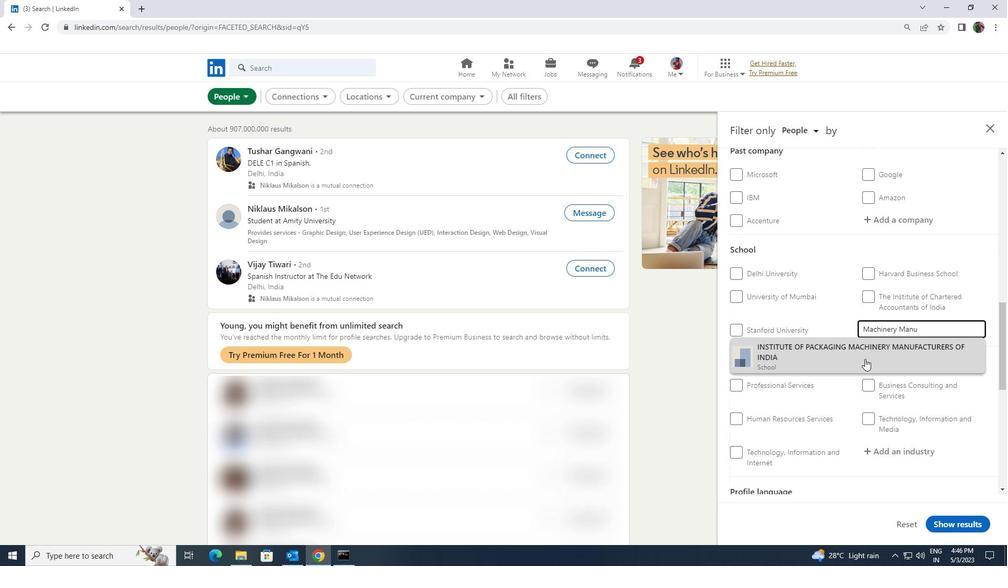 
Action: Mouse scrolled (864, 358) with delta (0, 0)
Screenshot: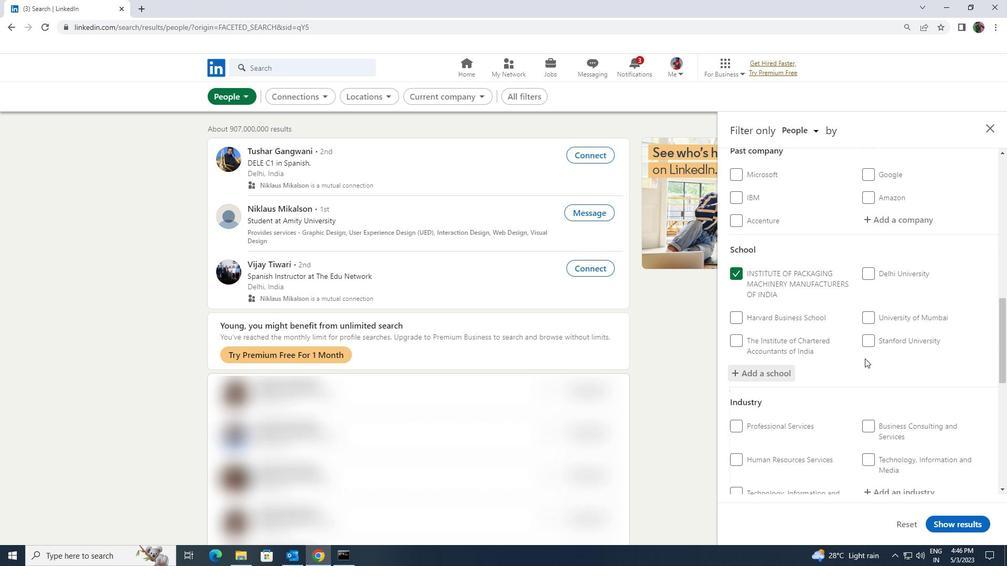 
Action: Mouse scrolled (864, 358) with delta (0, 0)
Screenshot: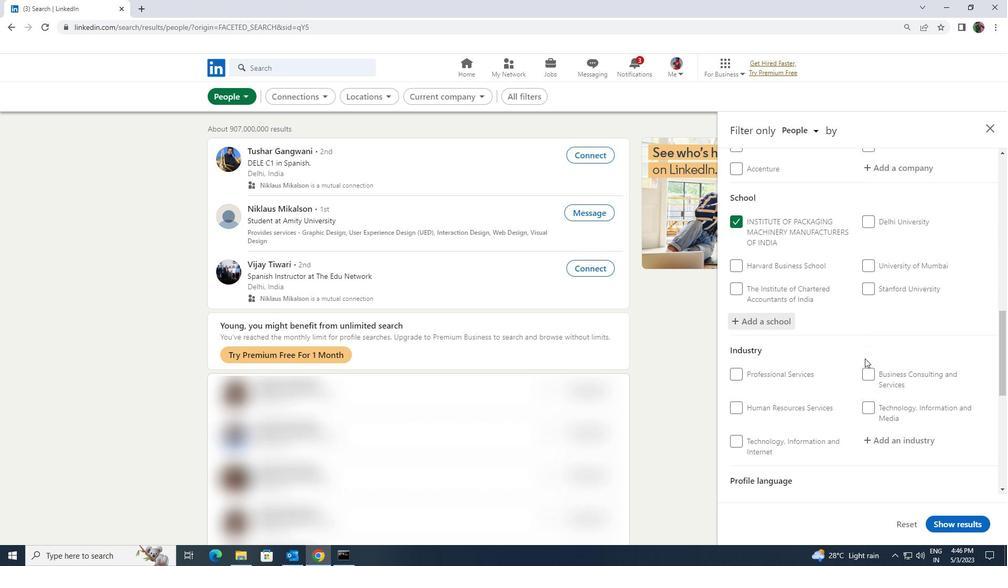 
Action: Mouse moved to (876, 382)
Screenshot: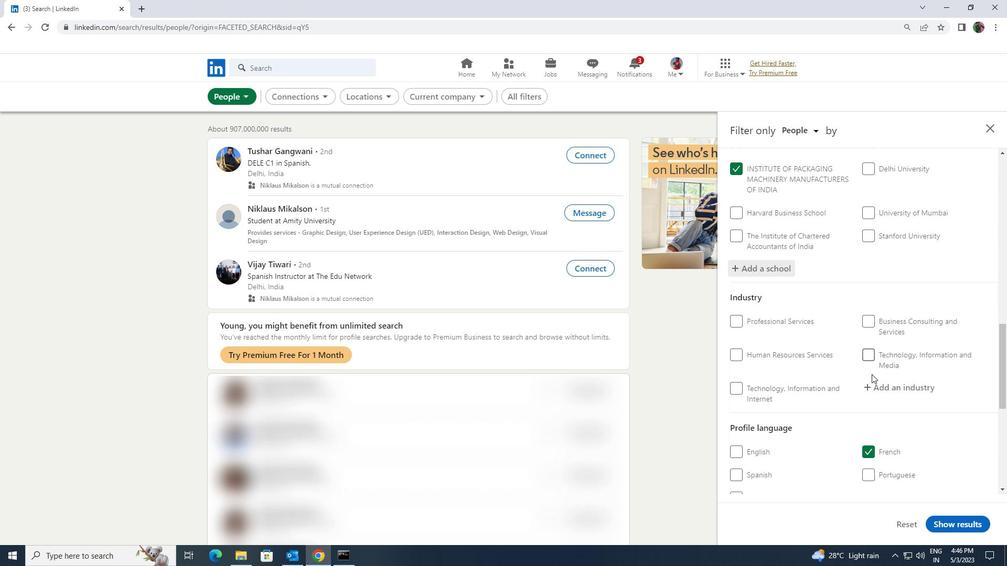 
Action: Mouse pressed left at (876, 382)
Screenshot: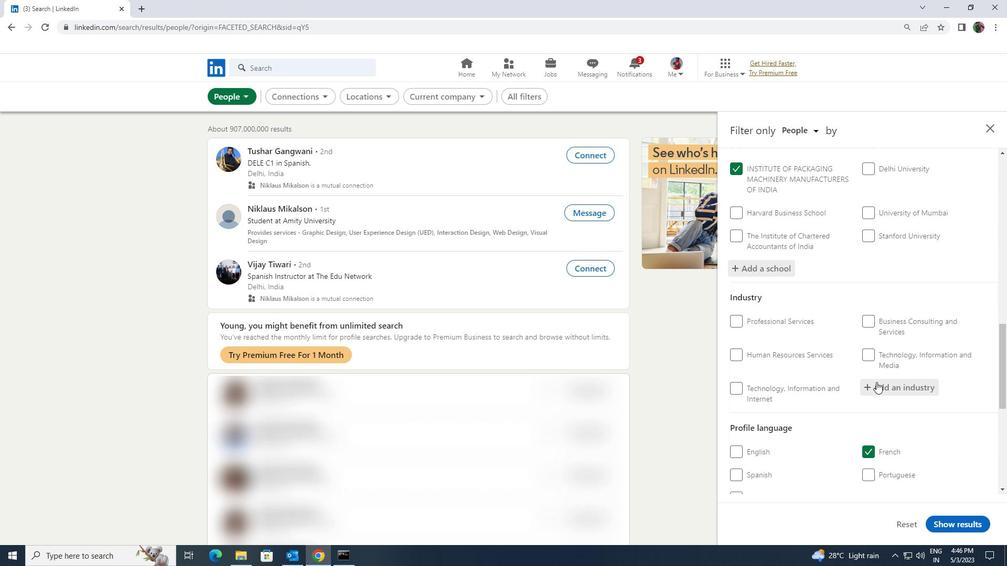 
Action: Key pressed <Key.shift>MACHIN
Screenshot: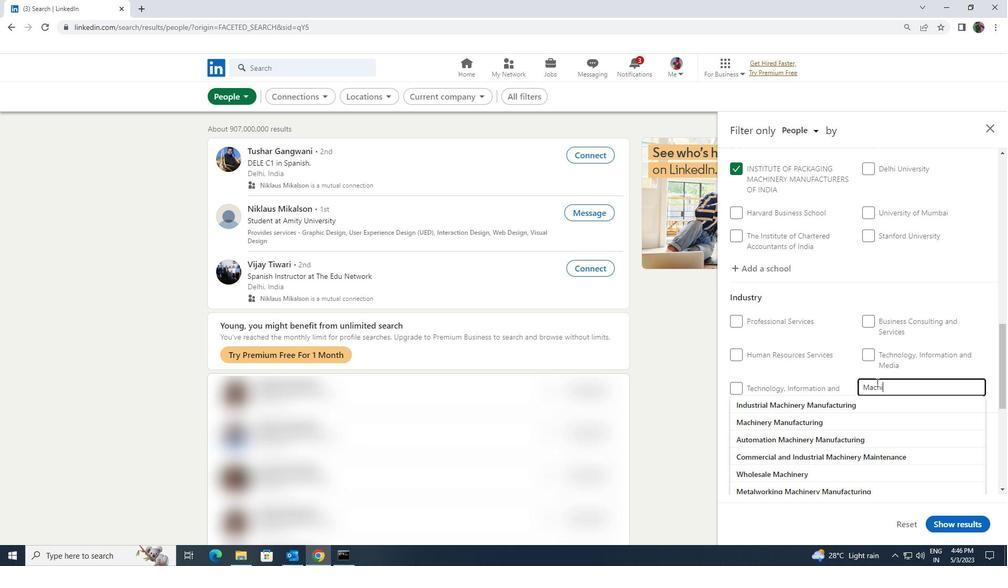 
Action: Mouse moved to (867, 415)
Screenshot: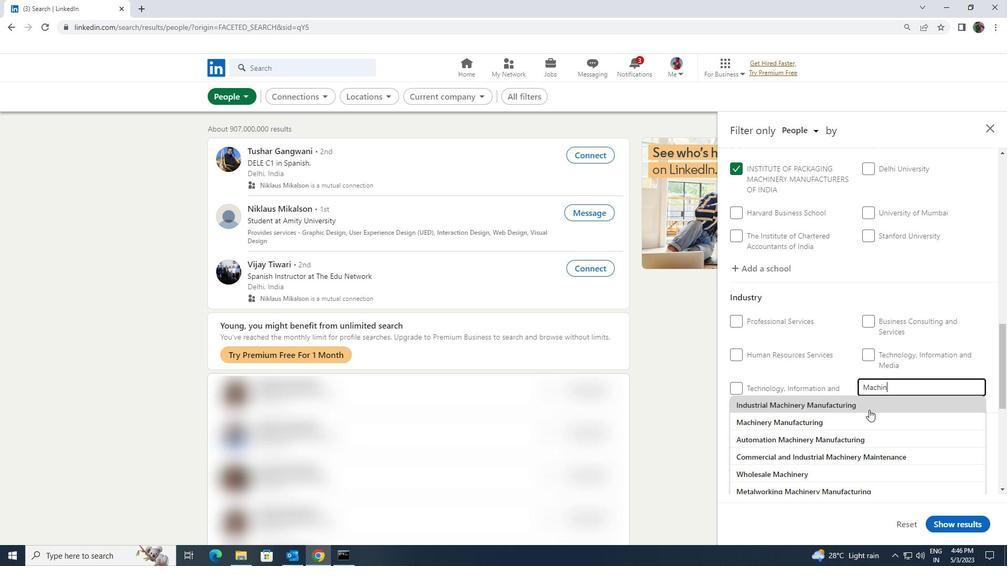 
Action: Mouse pressed left at (867, 415)
Screenshot: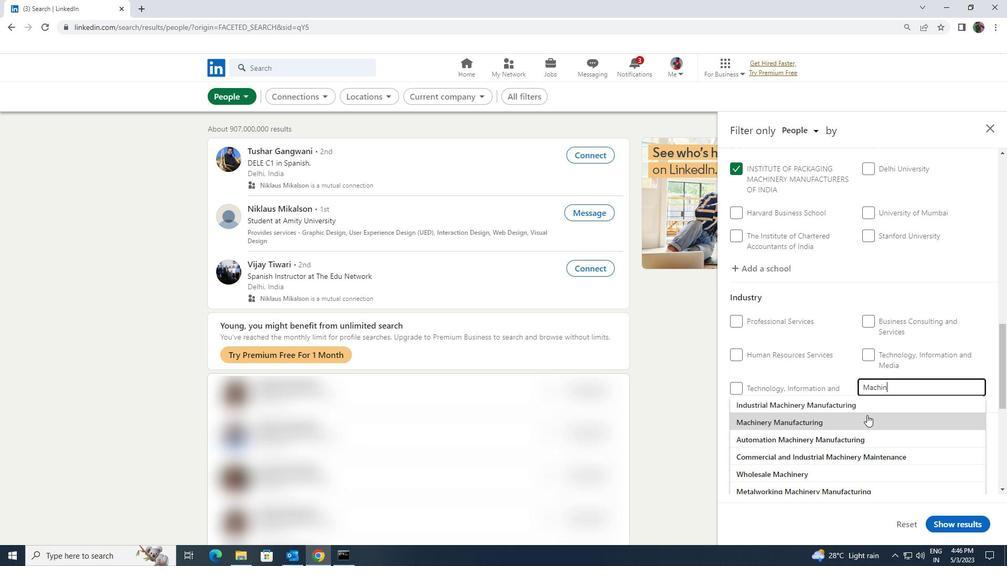 
Action: Mouse scrolled (867, 414) with delta (0, 0)
Screenshot: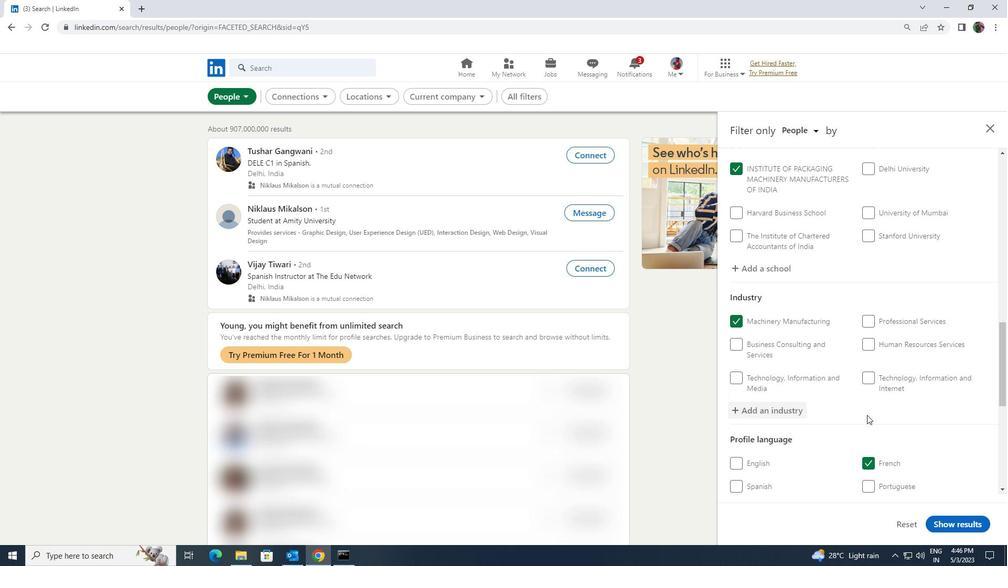 
Action: Mouse scrolled (867, 414) with delta (0, 0)
Screenshot: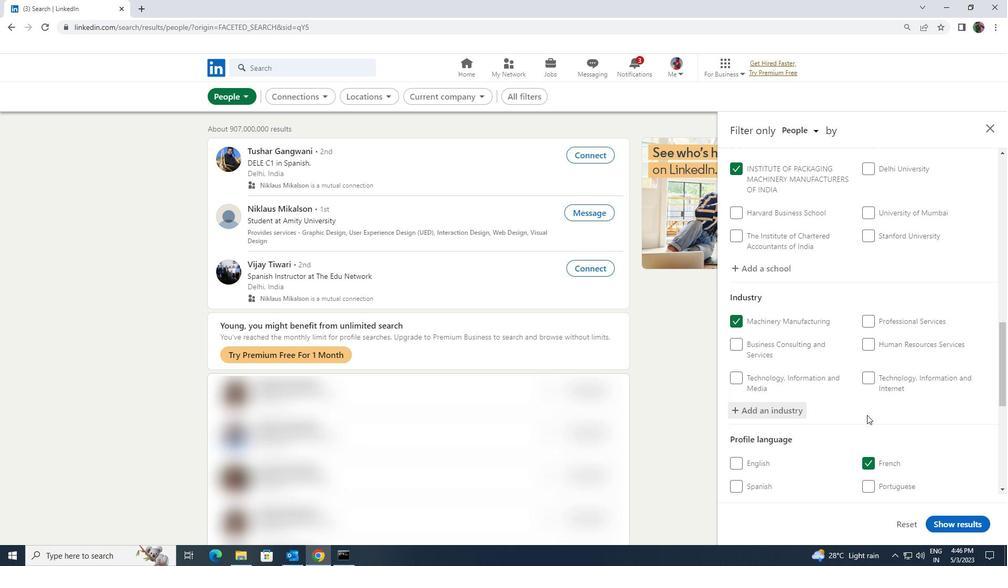 
Action: Mouse scrolled (867, 414) with delta (0, 0)
Screenshot: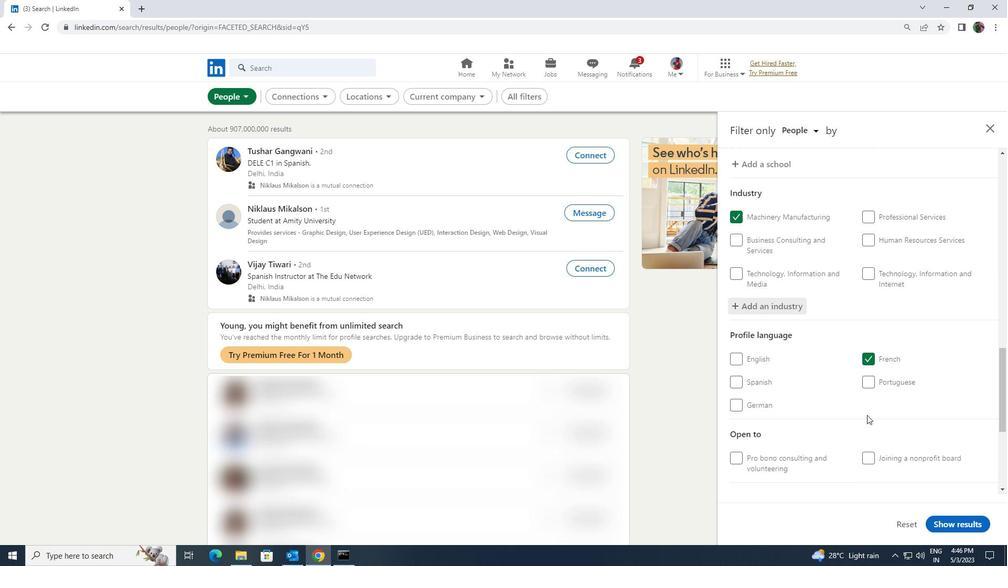 
Action: Mouse scrolled (867, 414) with delta (0, 0)
Screenshot: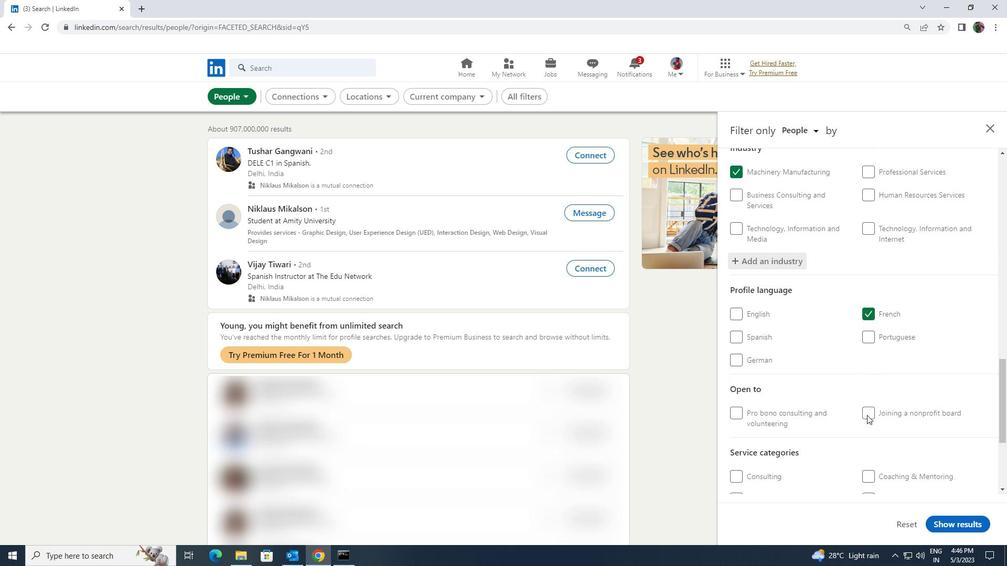 
Action: Mouse scrolled (867, 414) with delta (0, 0)
Screenshot: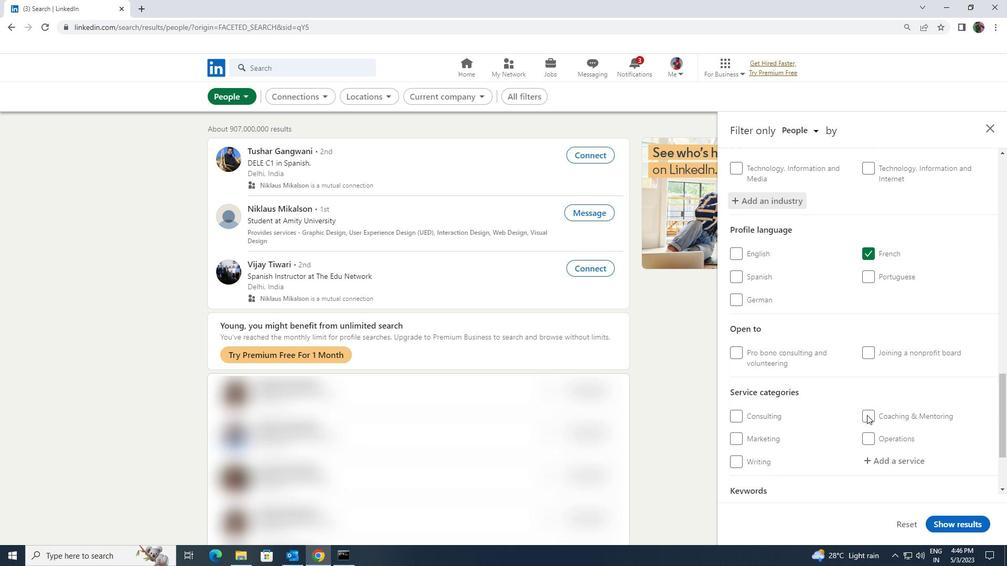 
Action: Mouse moved to (880, 404)
Screenshot: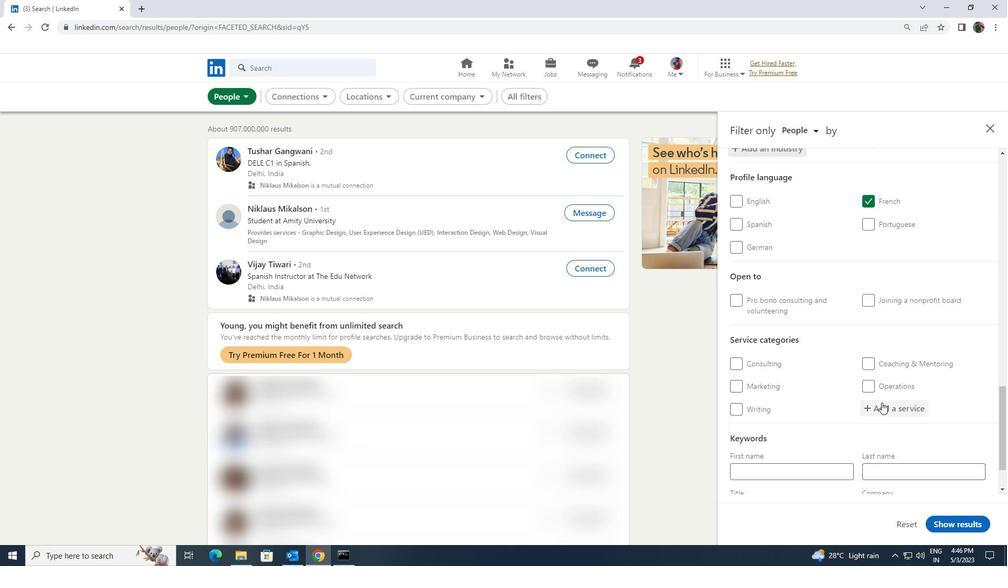 
Action: Mouse pressed left at (880, 404)
Screenshot: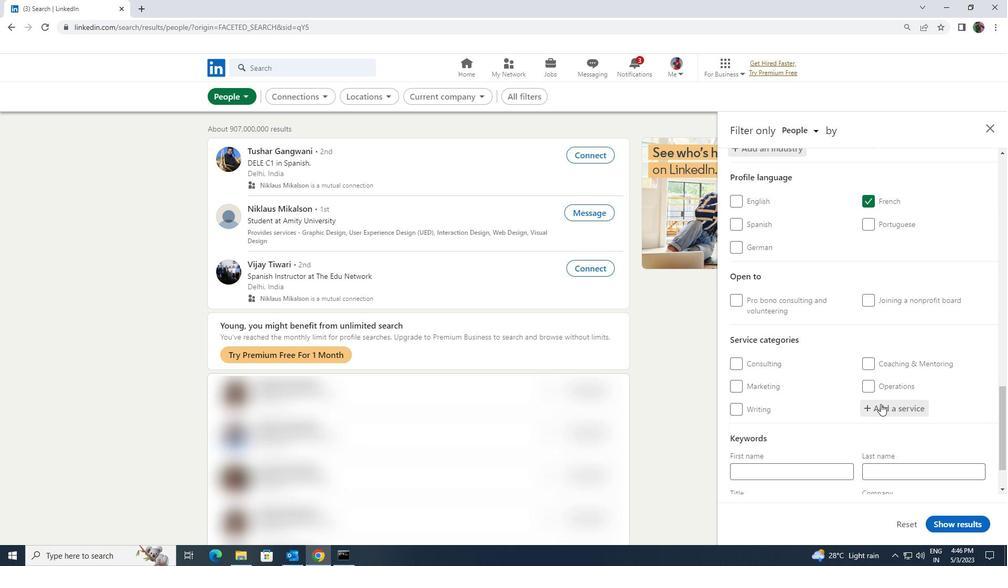 
Action: Key pressed <Key.shift><Key.shift><Key.shift><Key.shift><Key.shift><Key.shift><Key.shift><Key.shift><Key.shift><Key.shift><Key.shift><Key.shift><Key.shift><Key.shift><Key.shift><Key.shift><Key.shift><Key.shift><Key.shift><Key.shift><Key.shift><Key.shift><Key.shift><Key.shift>CUSTOMER<Key.space>
Screenshot: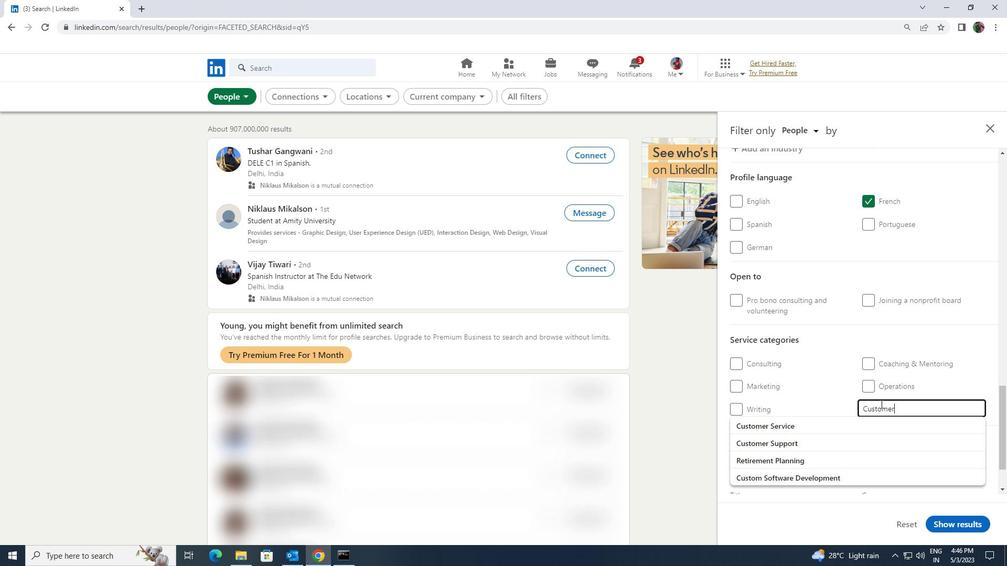 
Action: Mouse moved to (852, 439)
Screenshot: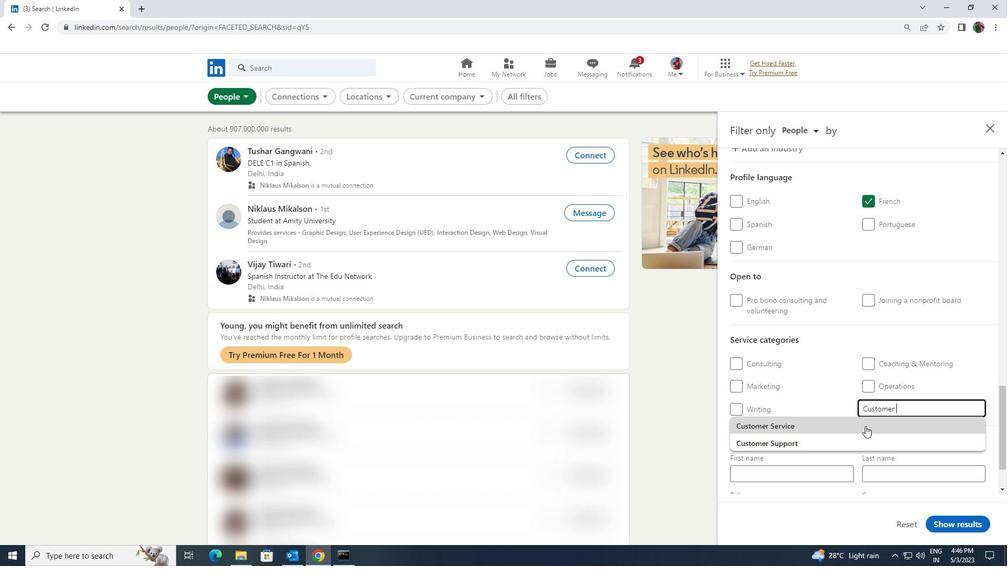 
Action: Mouse pressed left at (852, 439)
Screenshot: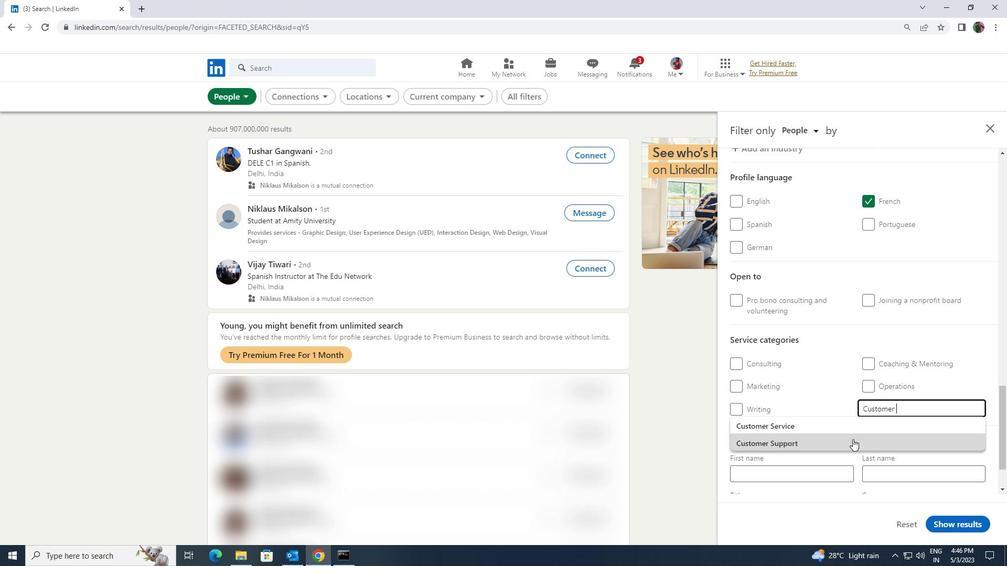 
Action: Mouse moved to (852, 439)
Screenshot: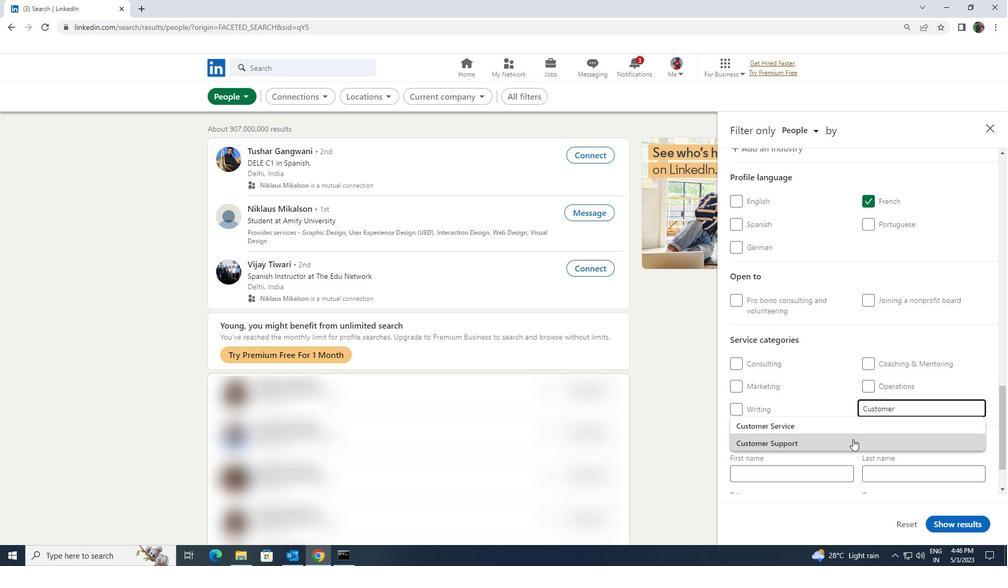 
Action: Mouse scrolled (852, 439) with delta (0, 0)
Screenshot: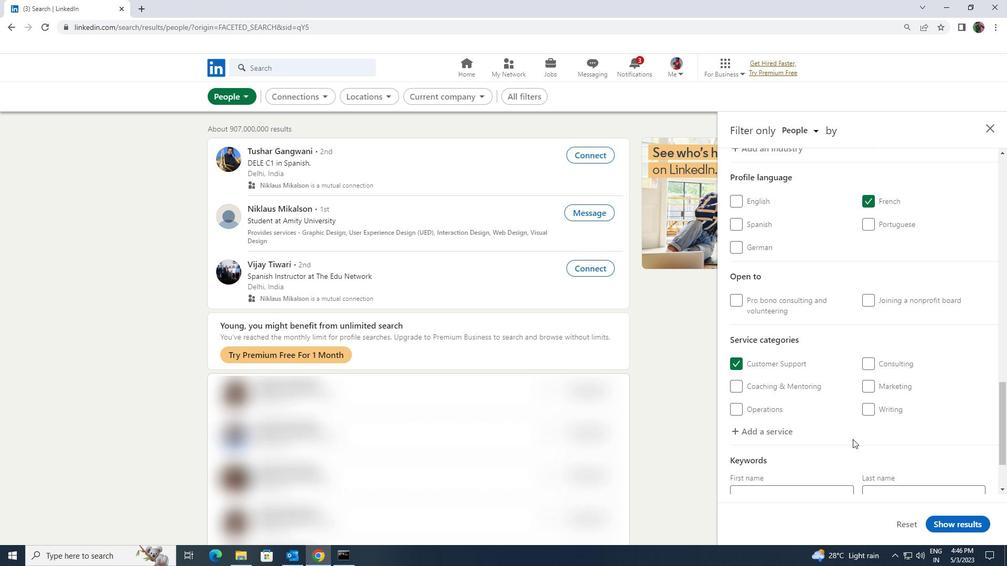 
Action: Mouse scrolled (852, 439) with delta (0, 0)
Screenshot: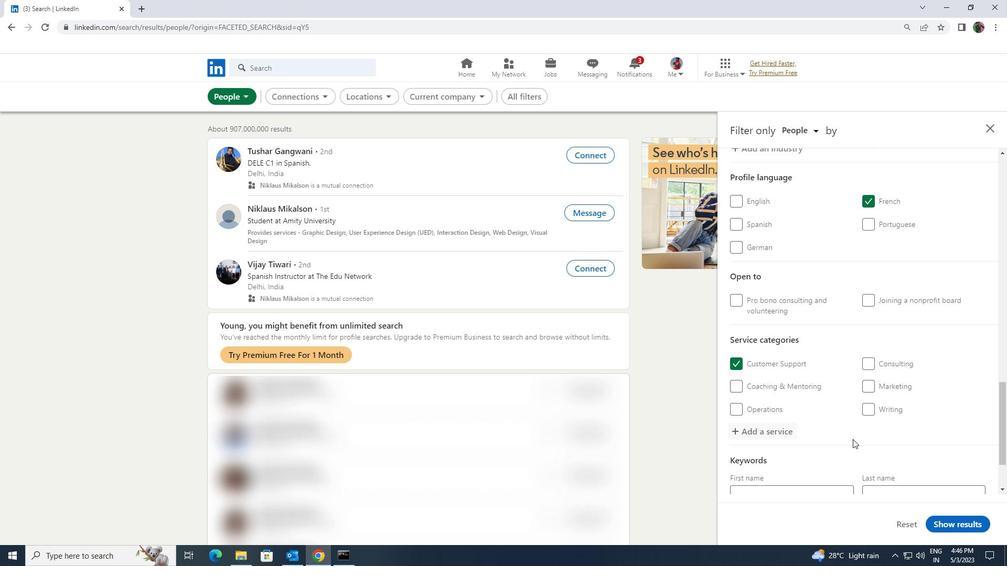 
Action: Mouse moved to (848, 441)
Screenshot: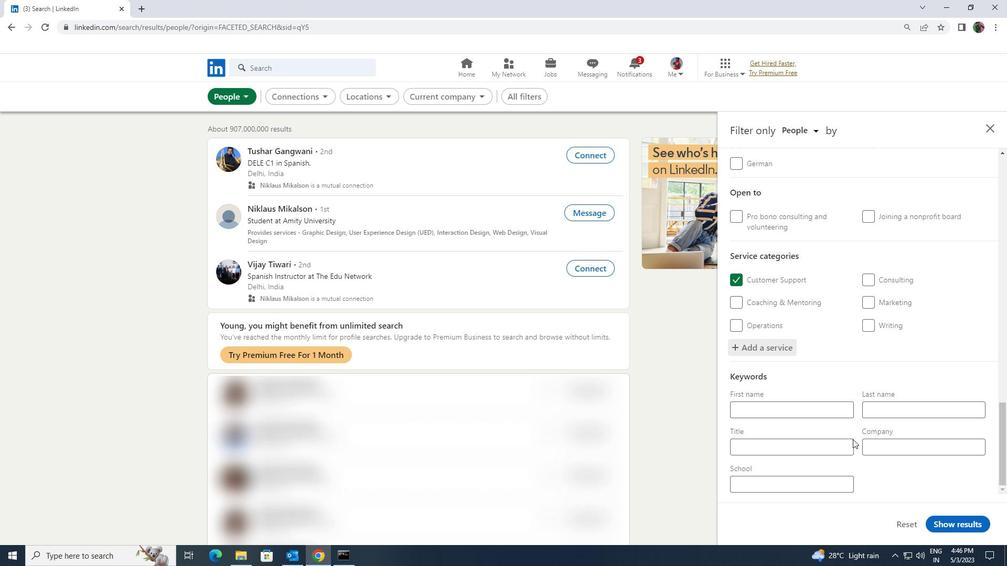 
Action: Mouse pressed left at (848, 441)
Screenshot: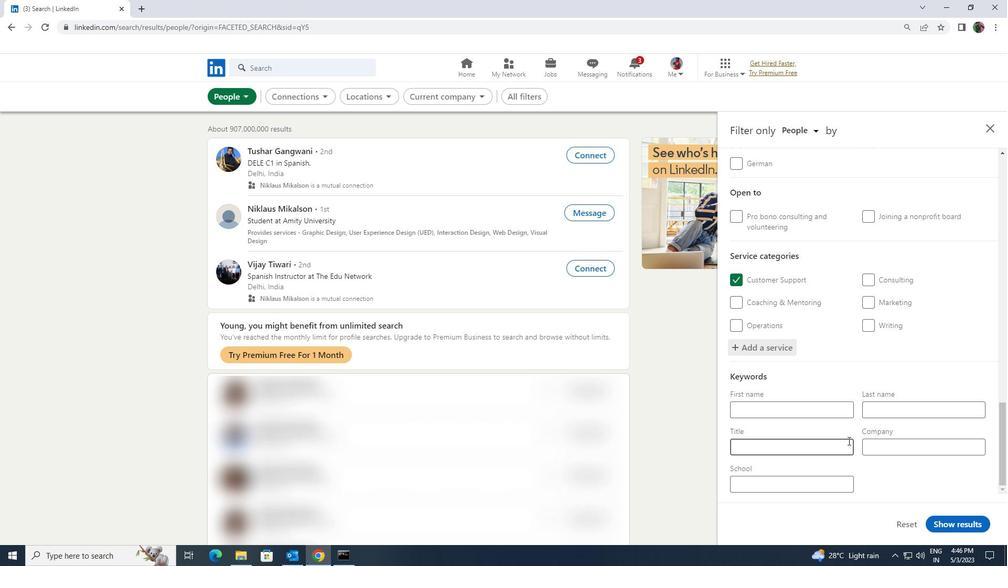 
Action: Key pressed <Key.shift><Key.shift><Key.shift><Key.shift><Key.shift>TECHNICIAL<Key.space><Key.shift><Key.shift>WRITER
Screenshot: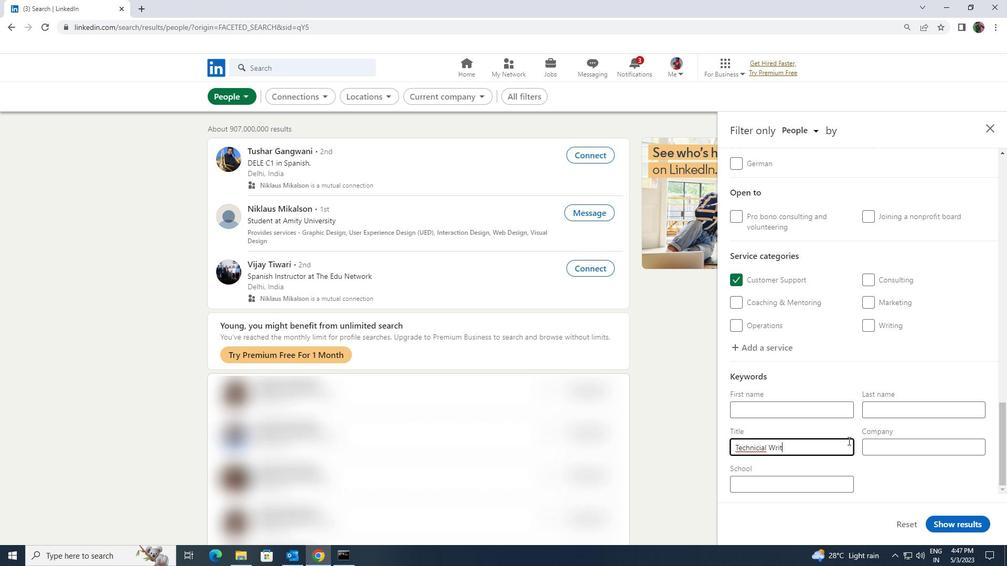 
Action: Mouse moved to (939, 525)
Screenshot: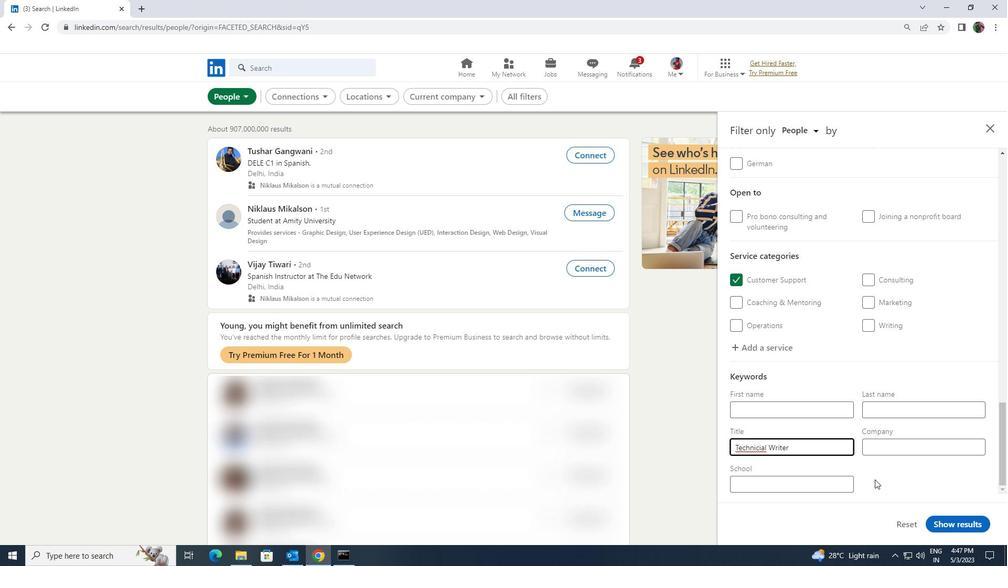 
Action: Mouse pressed left at (939, 525)
Screenshot: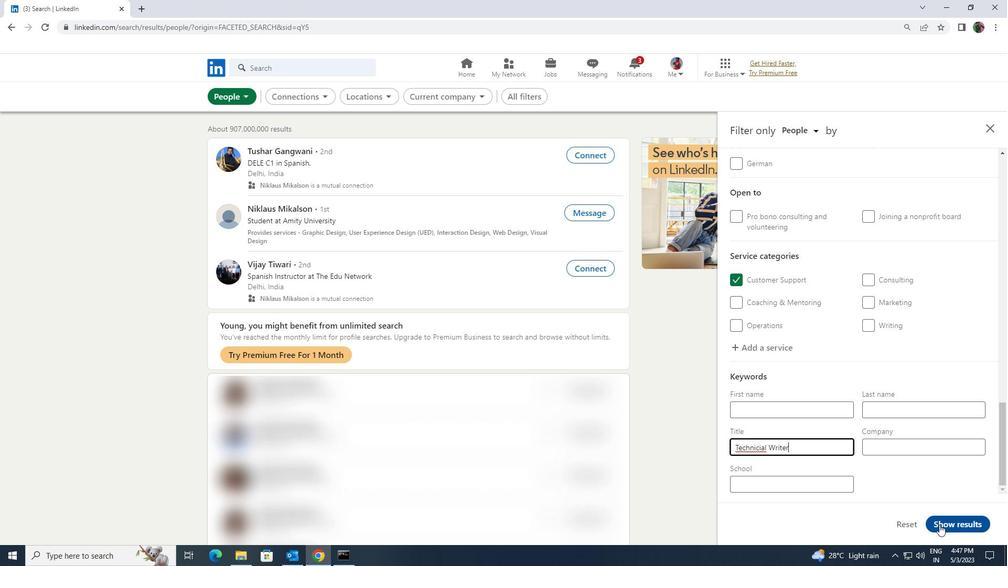 
